 Task: Find connections with filter location Binka with filter topic #Managementtips with filter profile language Potuguese with filter current company Escorts Kubota Limited with filter school Aurora Degree College with filter industry Janitorial Services with filter service category Videography with filter keywords title Zoologist
Action: Mouse moved to (494, 59)
Screenshot: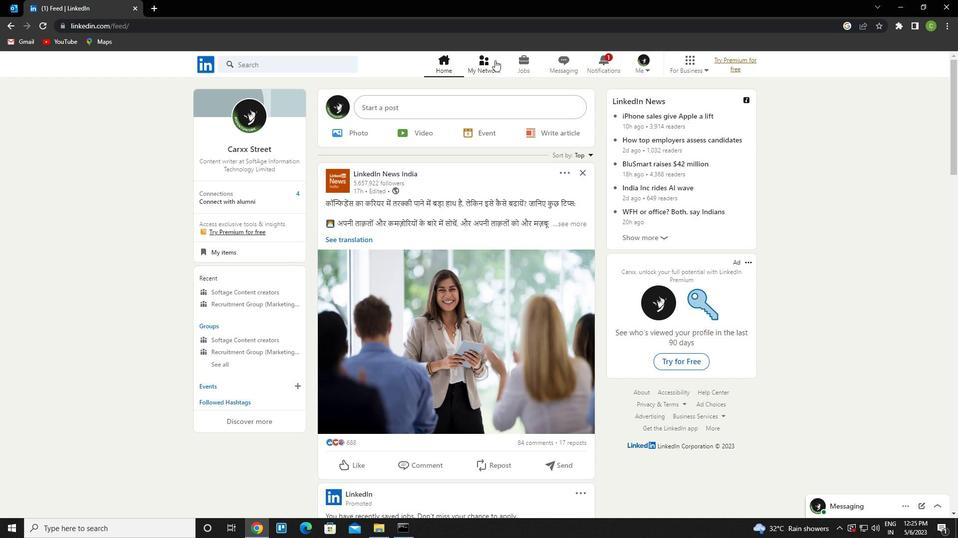 
Action: Mouse pressed left at (494, 59)
Screenshot: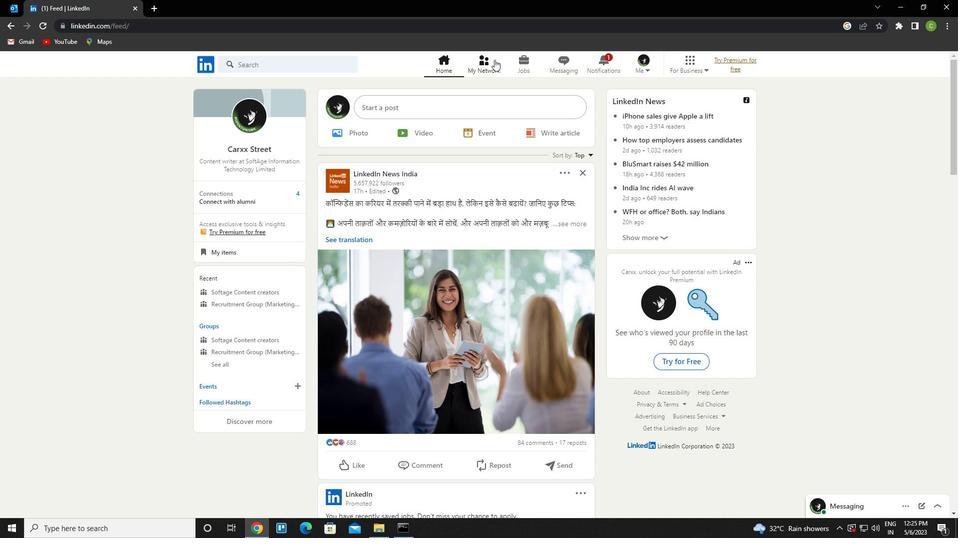
Action: Mouse moved to (293, 123)
Screenshot: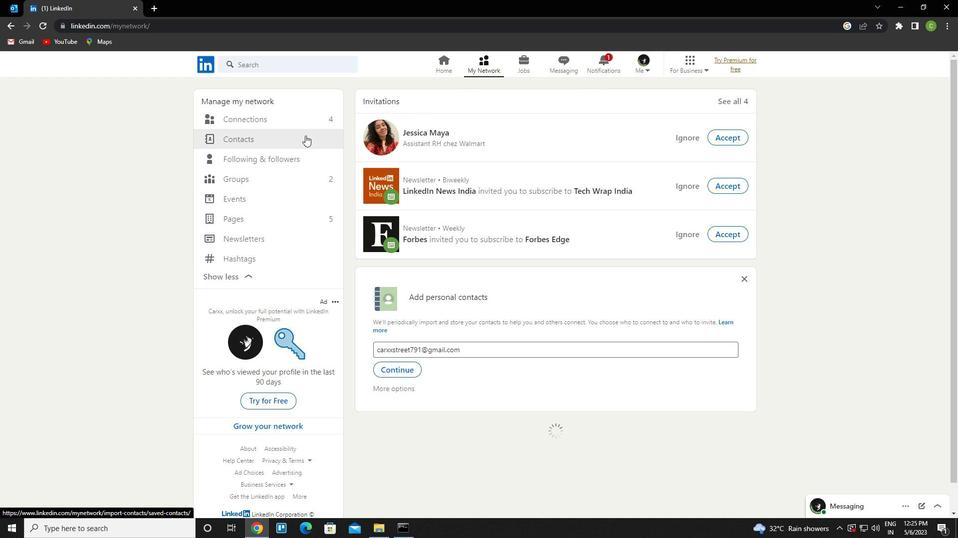 
Action: Mouse pressed left at (293, 123)
Screenshot: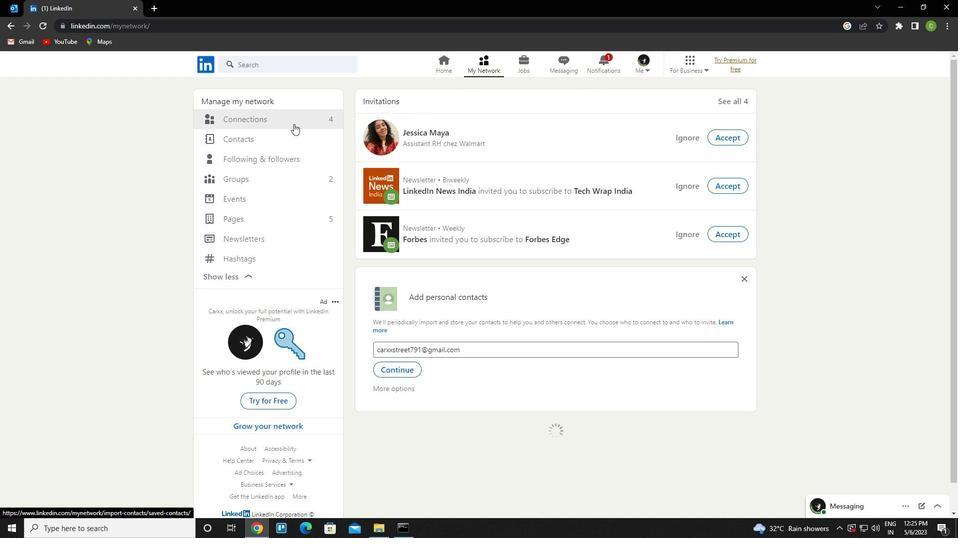 
Action: Mouse moved to (573, 119)
Screenshot: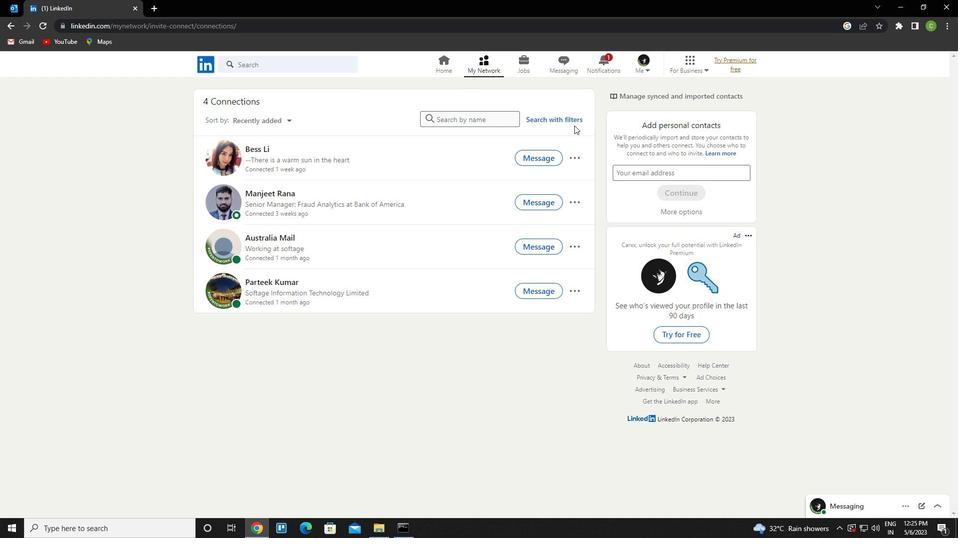 
Action: Mouse pressed left at (573, 119)
Screenshot: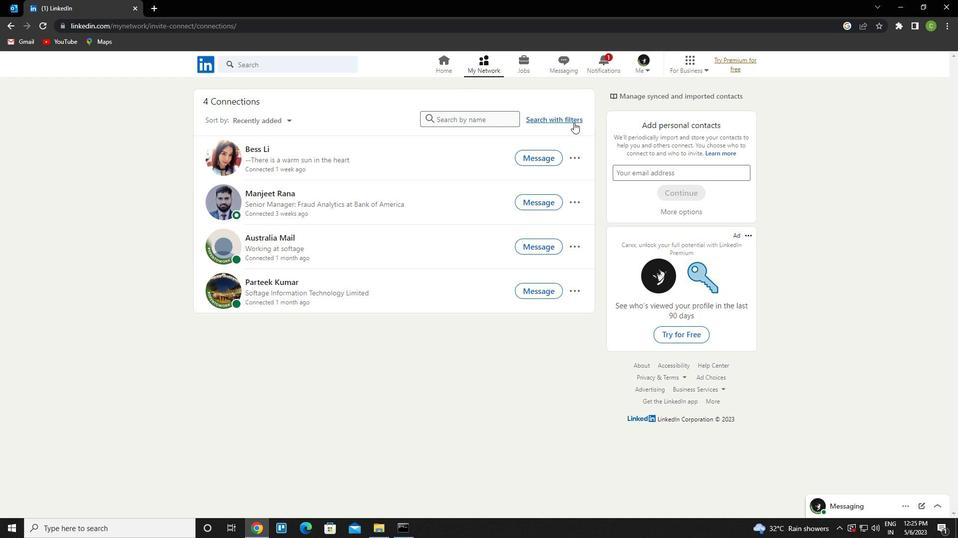 
Action: Mouse moved to (513, 90)
Screenshot: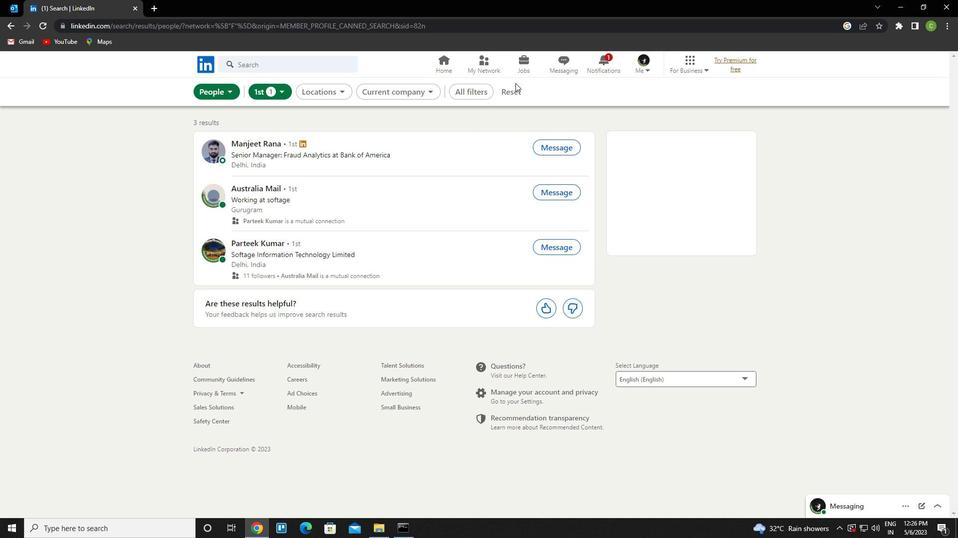 
Action: Mouse pressed left at (513, 90)
Screenshot: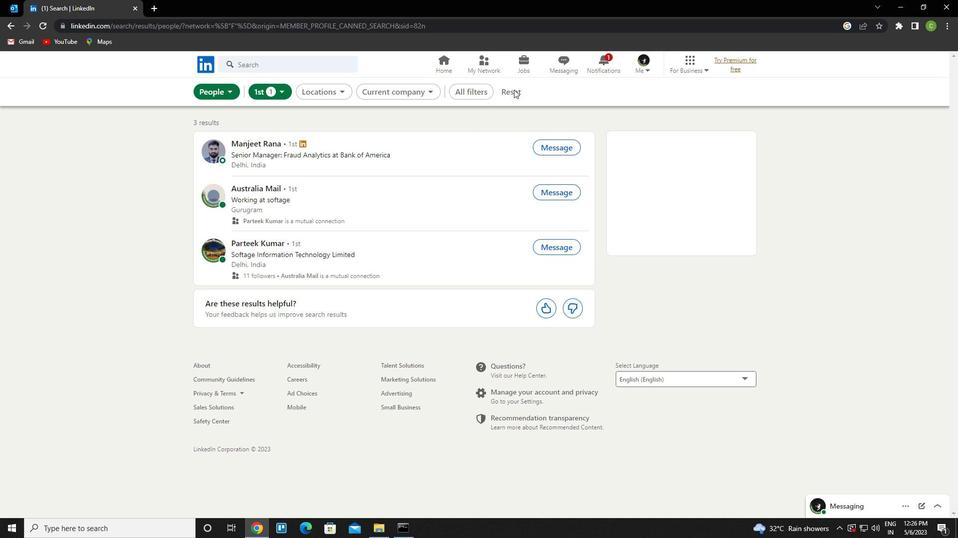 
Action: Mouse moved to (507, 91)
Screenshot: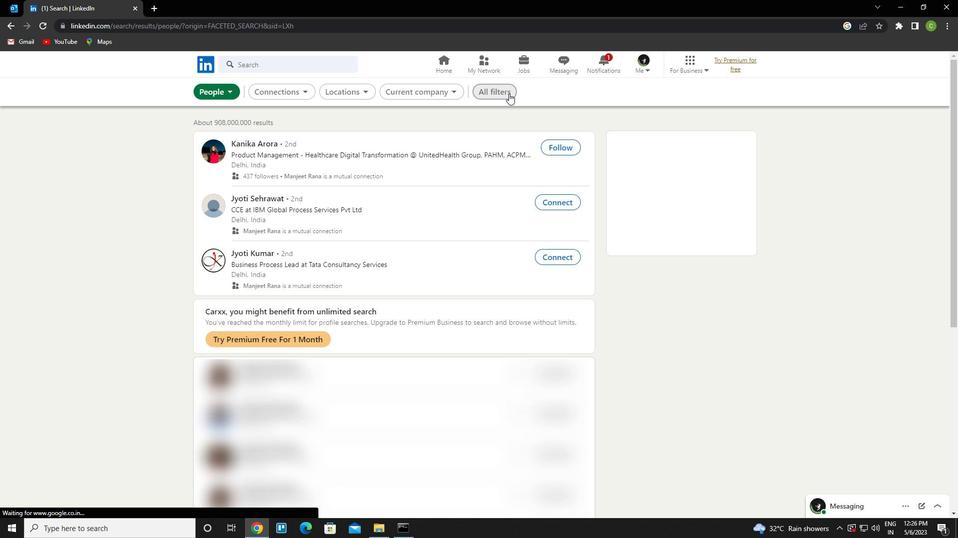 
Action: Mouse pressed left at (507, 91)
Screenshot: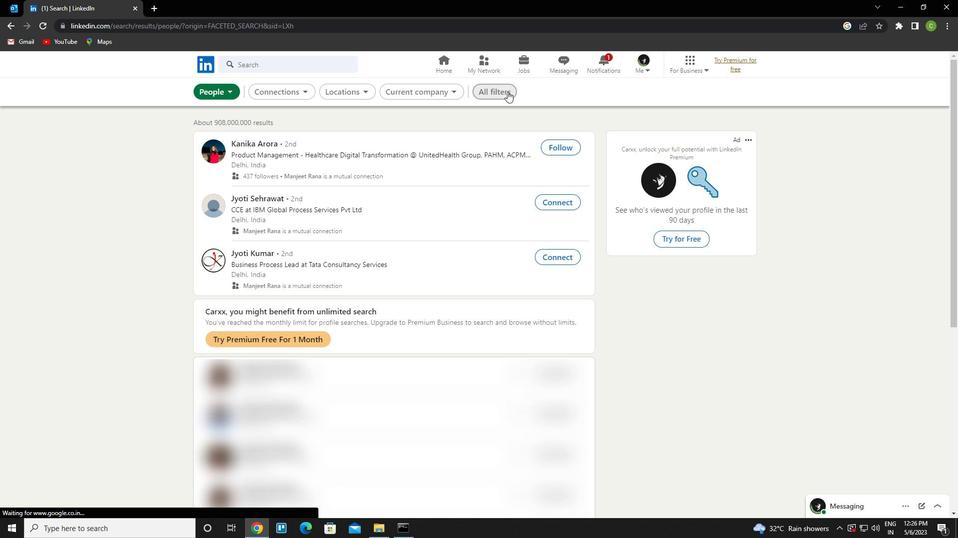 
Action: Mouse moved to (760, 225)
Screenshot: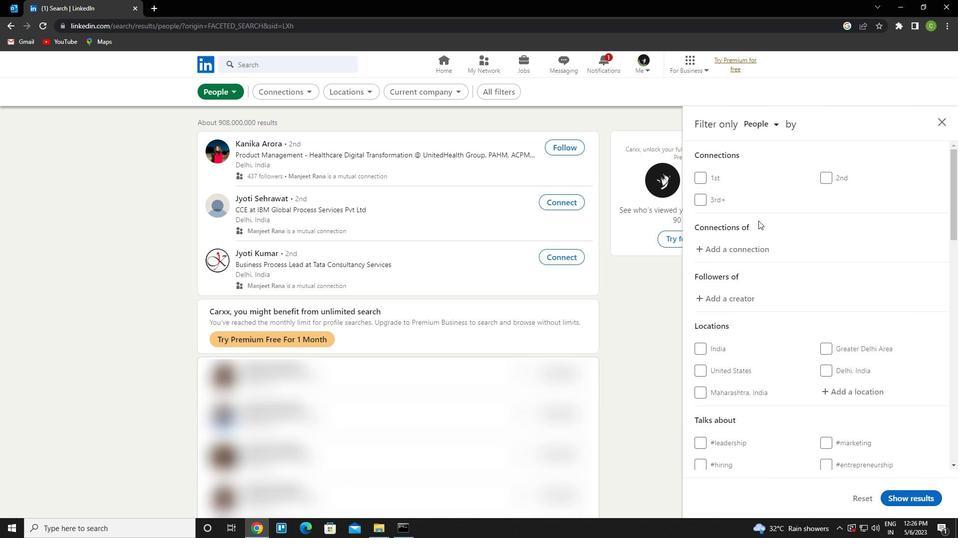 
Action: Mouse scrolled (760, 224) with delta (0, 0)
Screenshot: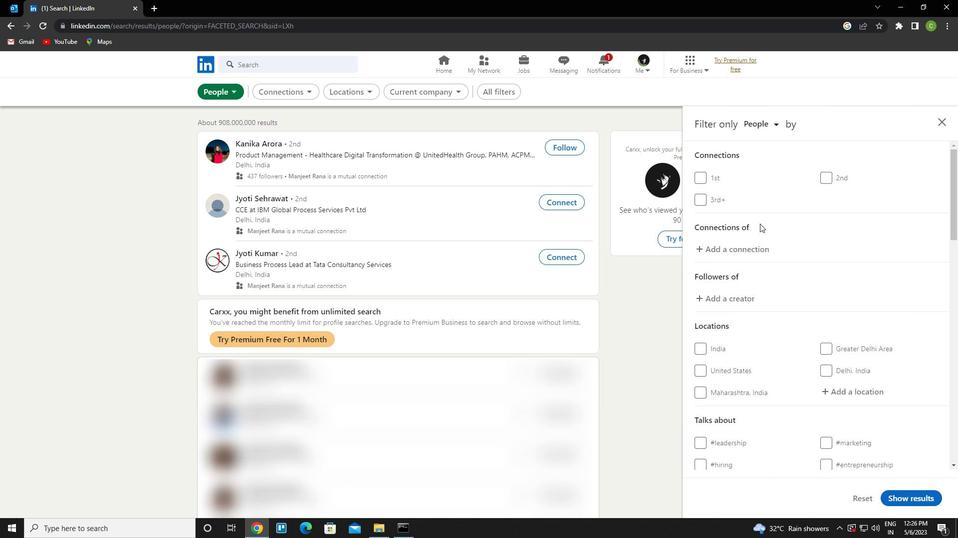 
Action: Mouse moved to (853, 337)
Screenshot: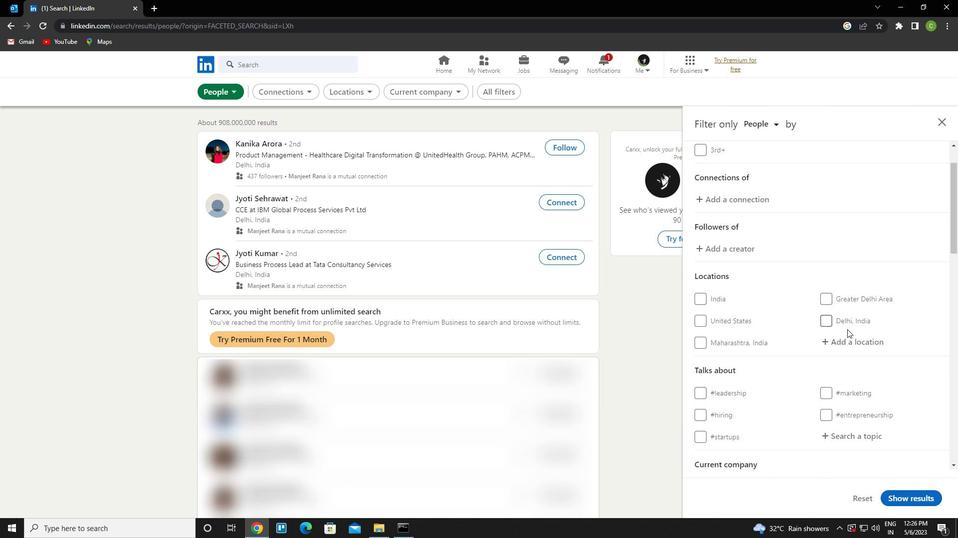 
Action: Mouse pressed left at (853, 337)
Screenshot: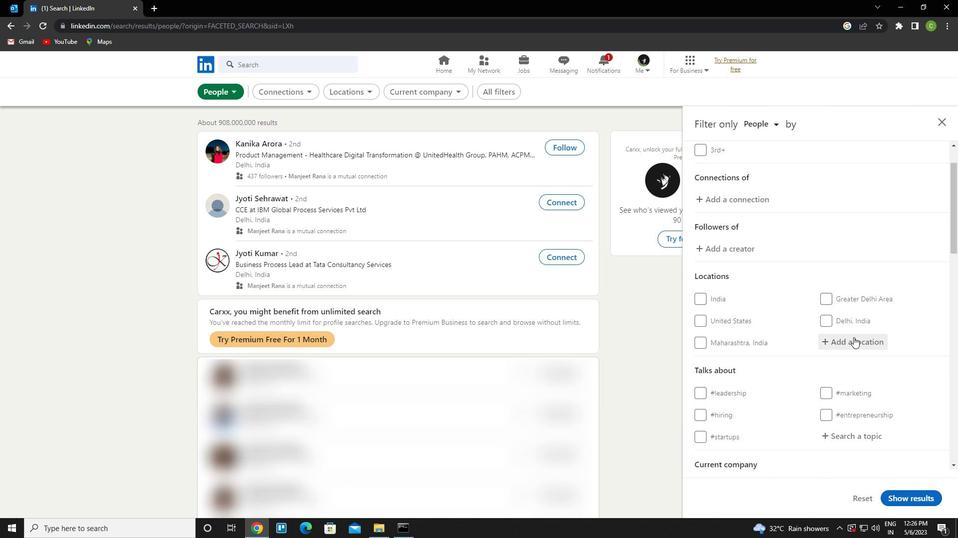 
Action: Key pressed <Key.caps_lock>b<Key.caps_lock>inka<Key.enter>
Screenshot: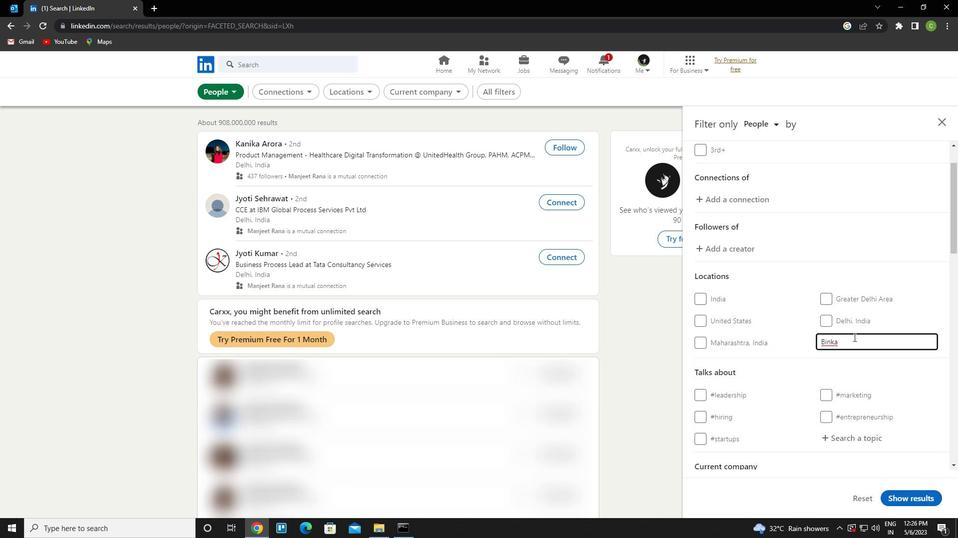 
Action: Mouse moved to (876, 275)
Screenshot: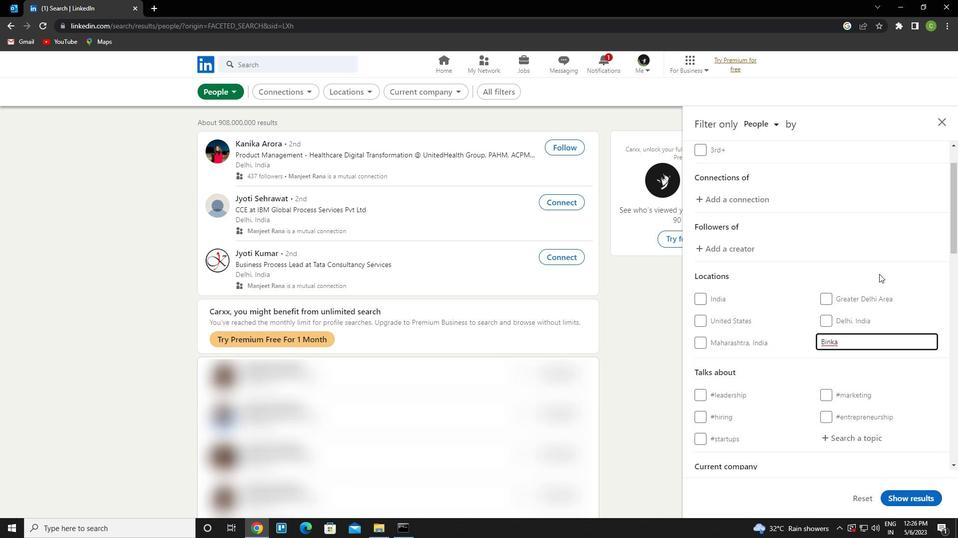 
Action: Mouse scrolled (876, 275) with delta (0, 0)
Screenshot: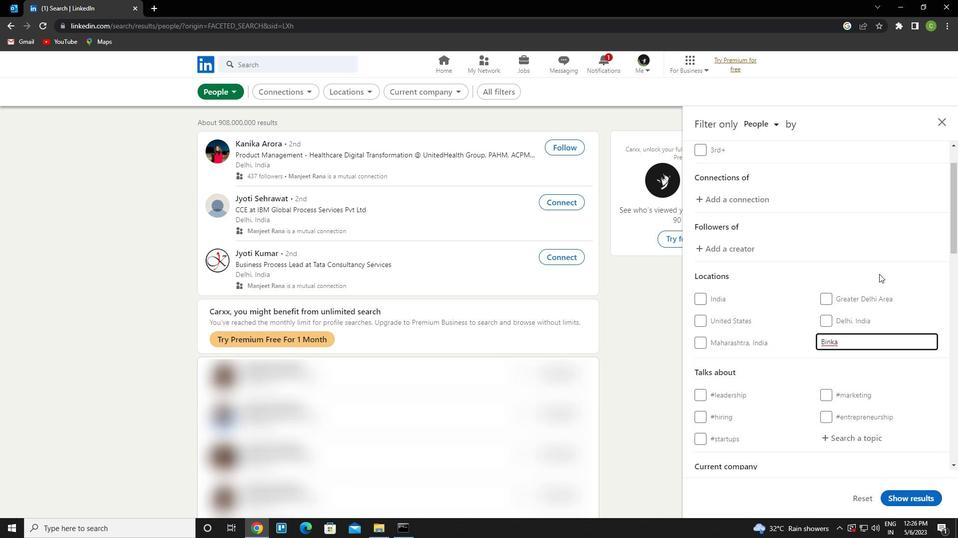 
Action: Mouse moved to (873, 386)
Screenshot: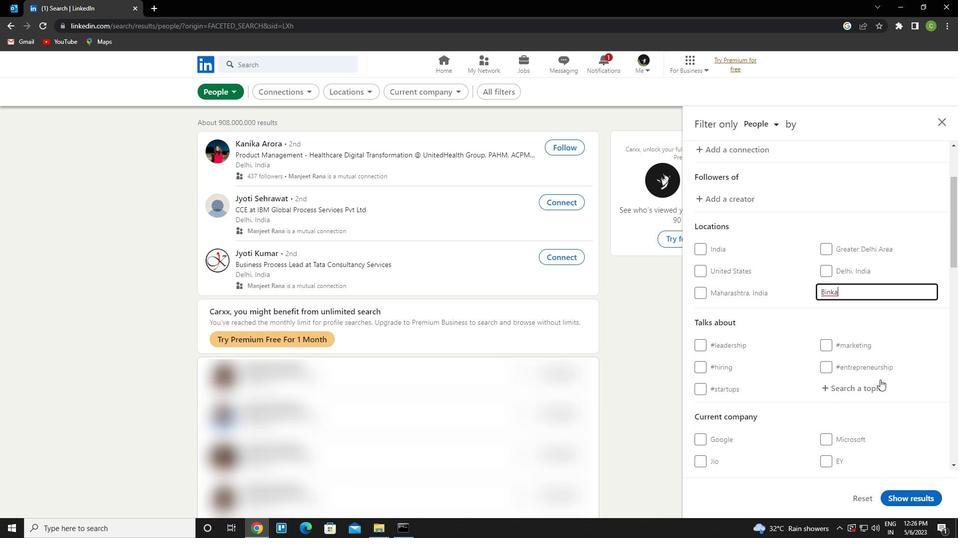 
Action: Mouse pressed left at (873, 386)
Screenshot: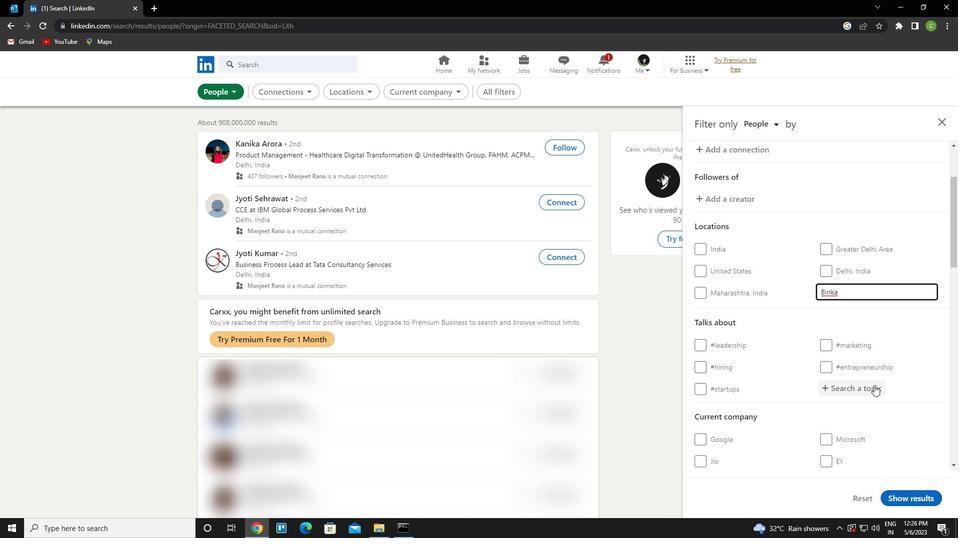 
Action: Mouse moved to (871, 387)
Screenshot: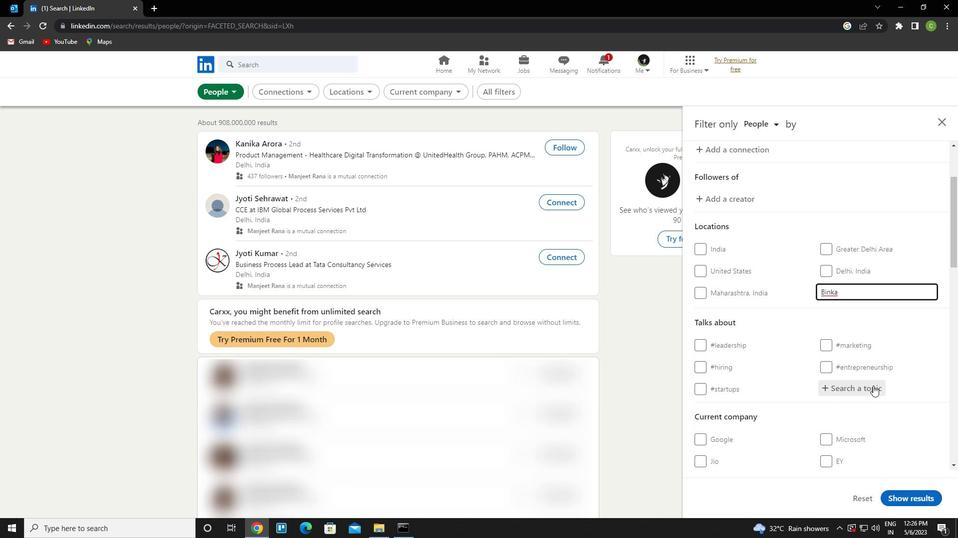 
Action: Key pressed managementtips<Key.down><Key.enter>
Screenshot: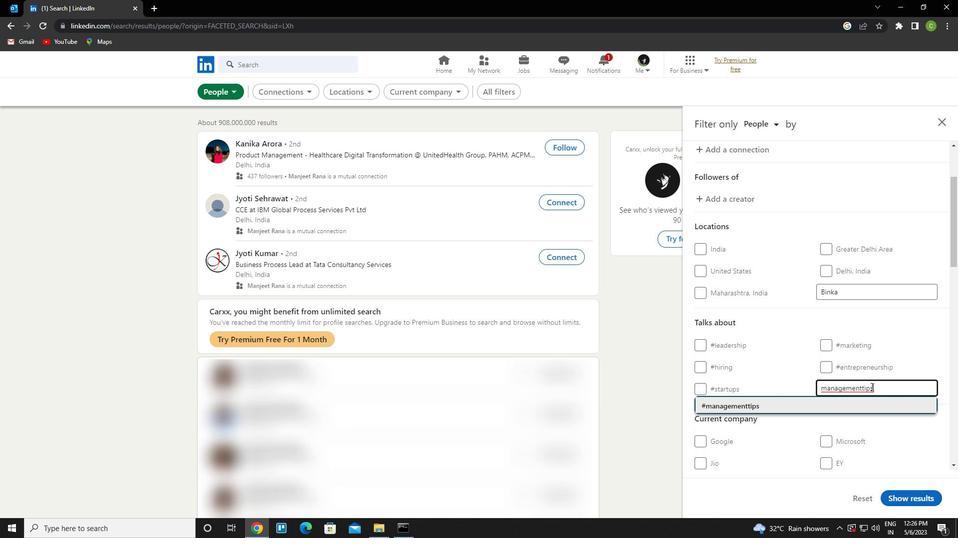 
Action: Mouse moved to (845, 372)
Screenshot: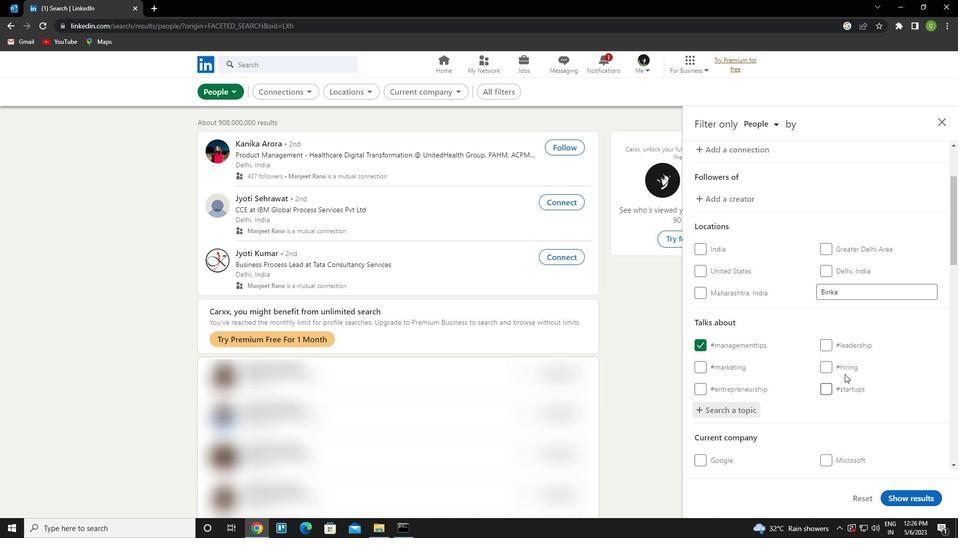 
Action: Mouse scrolled (845, 372) with delta (0, 0)
Screenshot: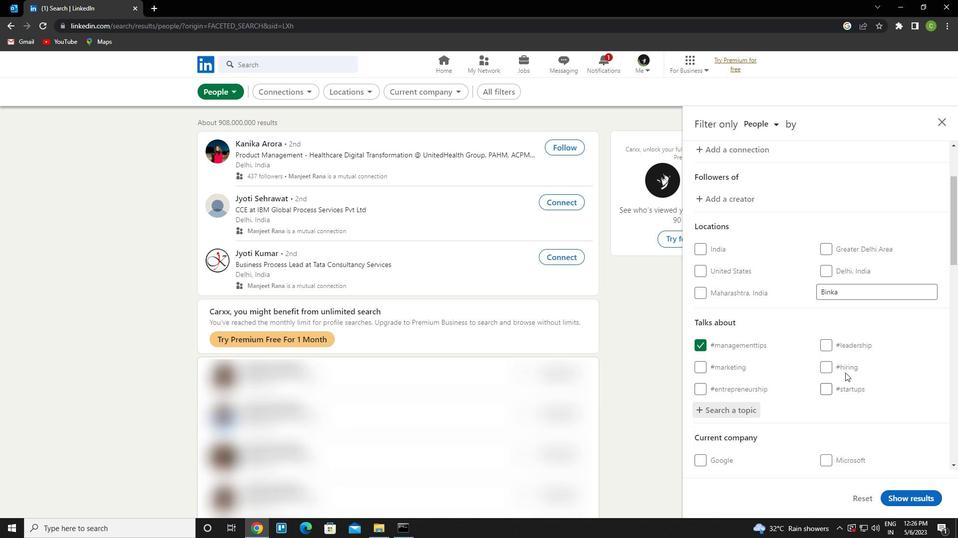 
Action: Mouse moved to (842, 373)
Screenshot: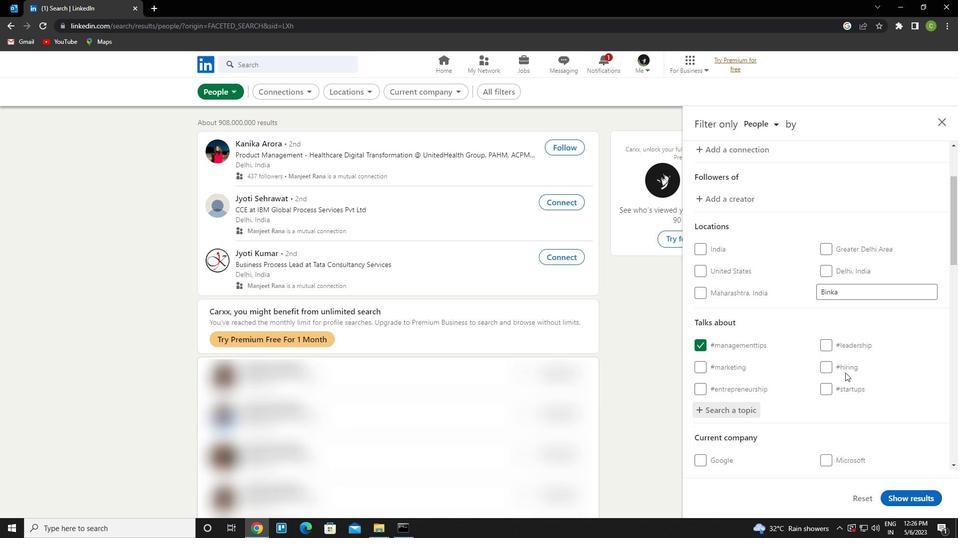 
Action: Mouse scrolled (842, 372) with delta (0, 0)
Screenshot: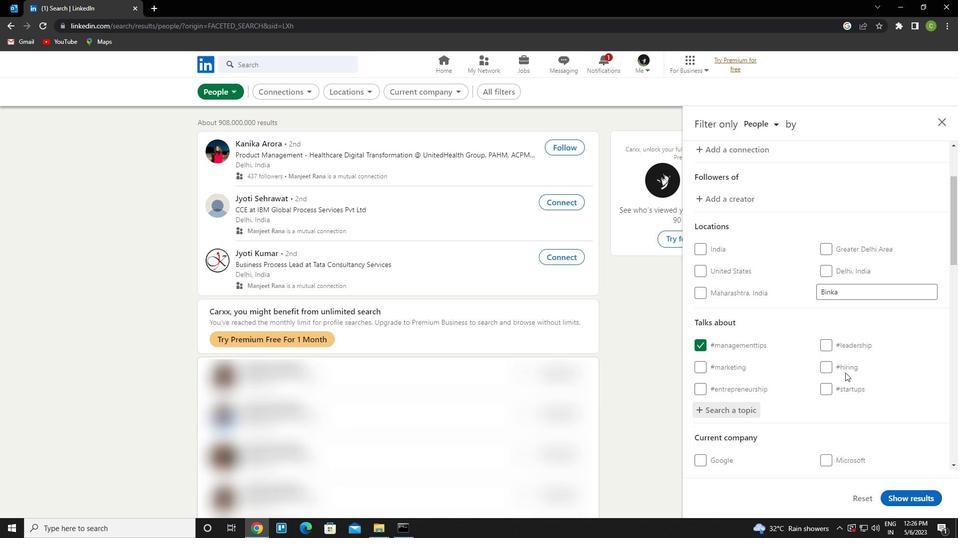 
Action: Mouse moved to (841, 374)
Screenshot: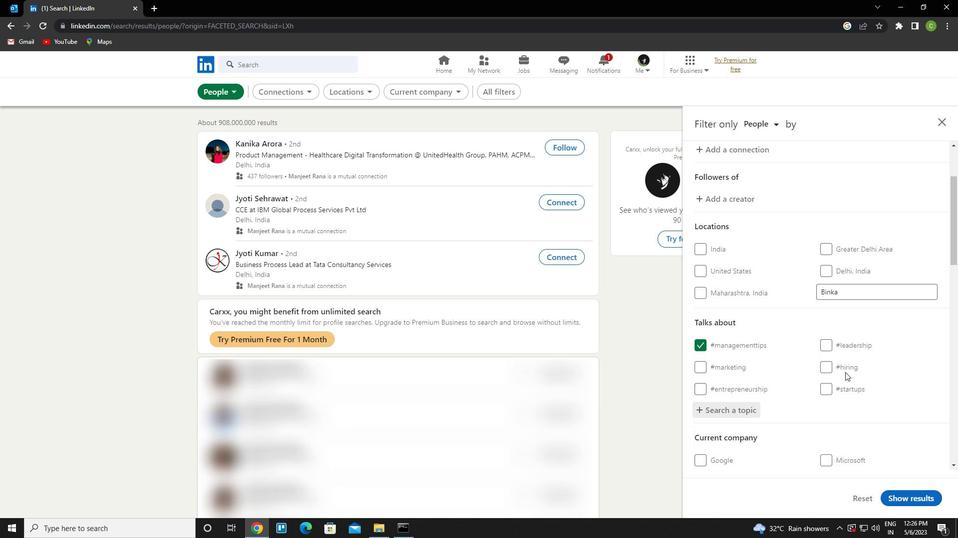 
Action: Mouse scrolled (841, 373) with delta (0, 0)
Screenshot: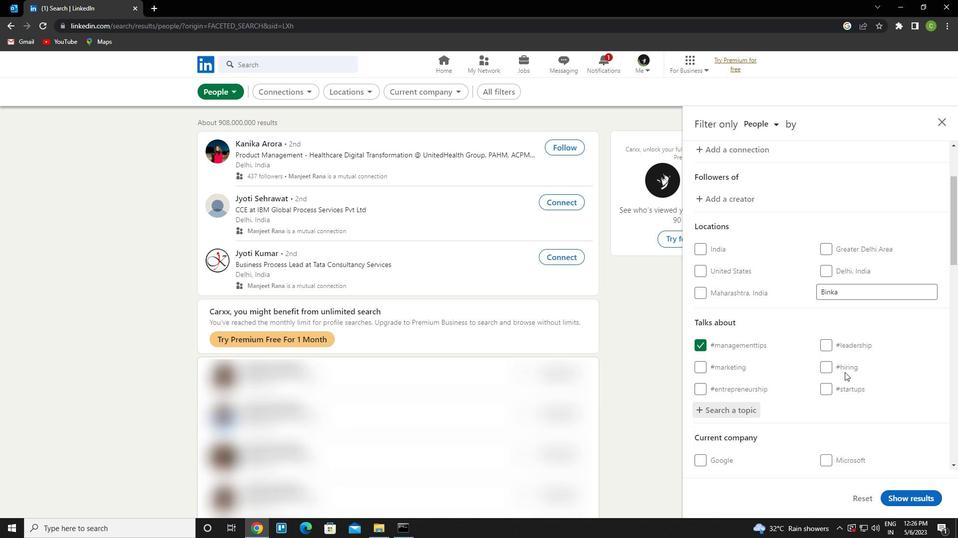 
Action: Mouse scrolled (841, 373) with delta (0, 0)
Screenshot: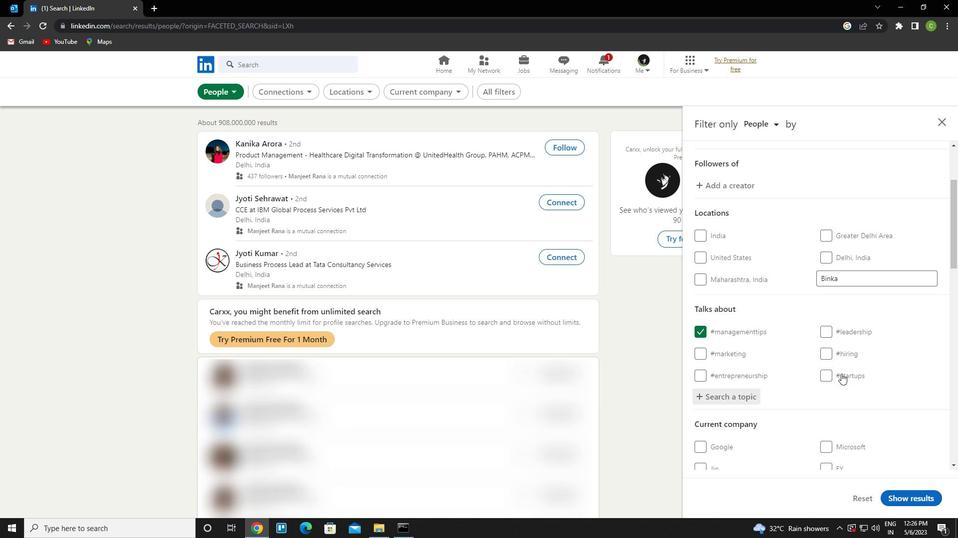 
Action: Mouse scrolled (841, 373) with delta (0, 0)
Screenshot: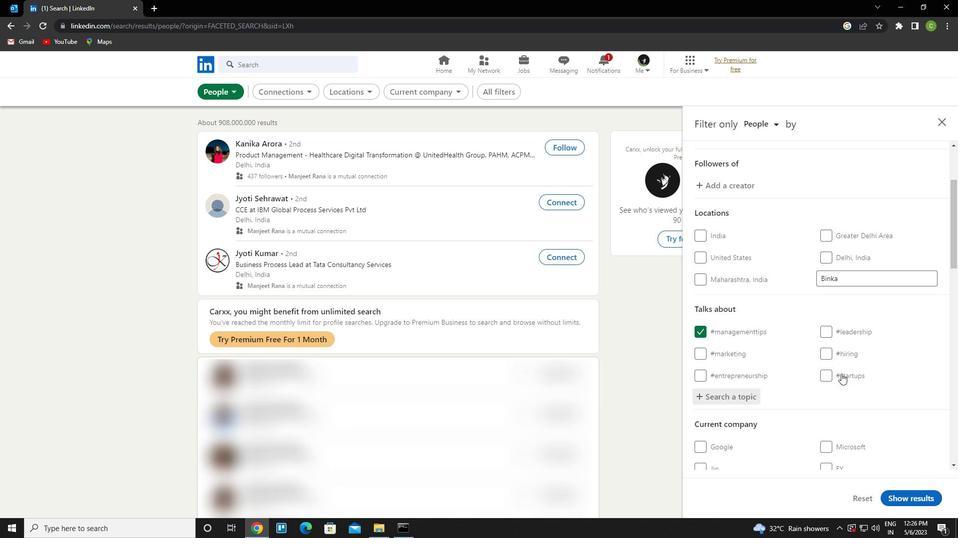 
Action: Mouse scrolled (841, 373) with delta (0, 0)
Screenshot: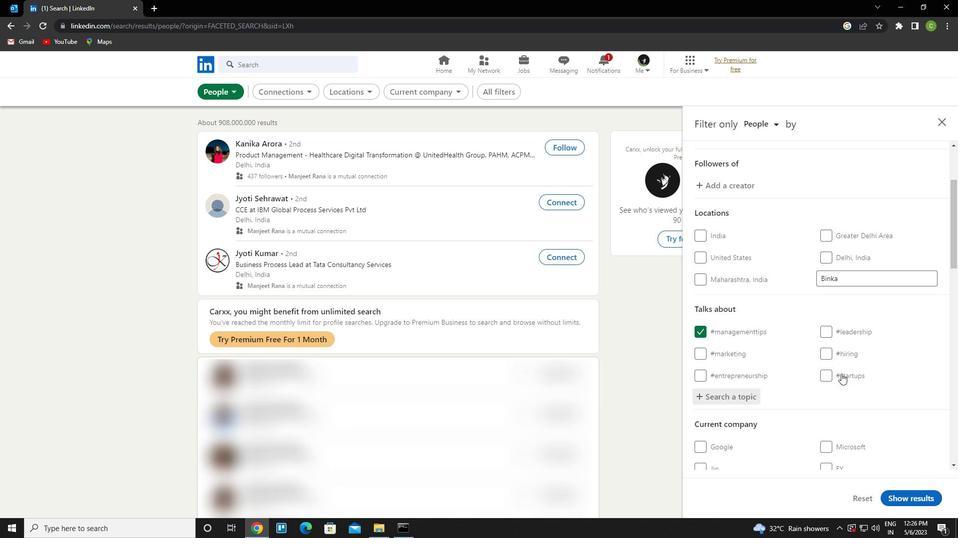 
Action: Mouse scrolled (841, 373) with delta (0, 0)
Screenshot: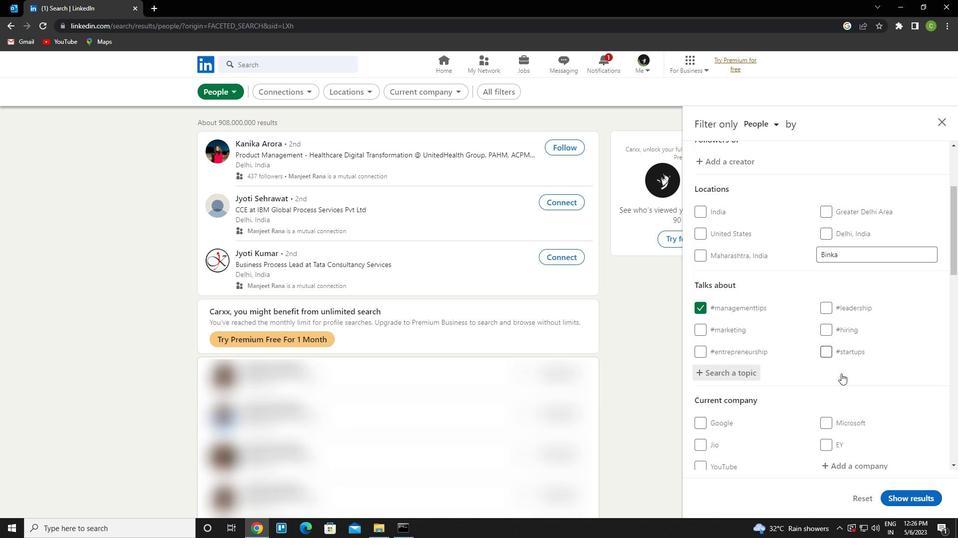 
Action: Mouse moved to (840, 374)
Screenshot: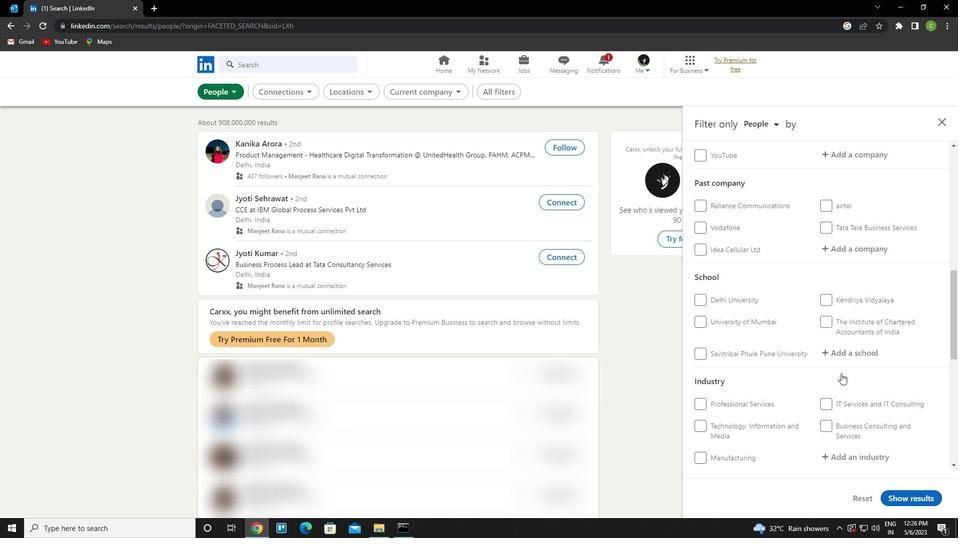 
Action: Mouse scrolled (840, 374) with delta (0, 0)
Screenshot: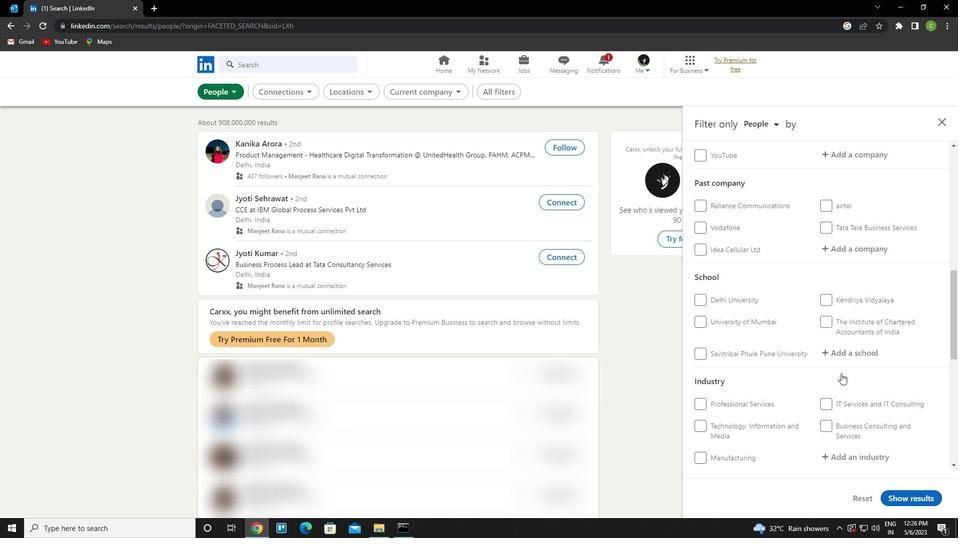 
Action: Mouse moved to (840, 375)
Screenshot: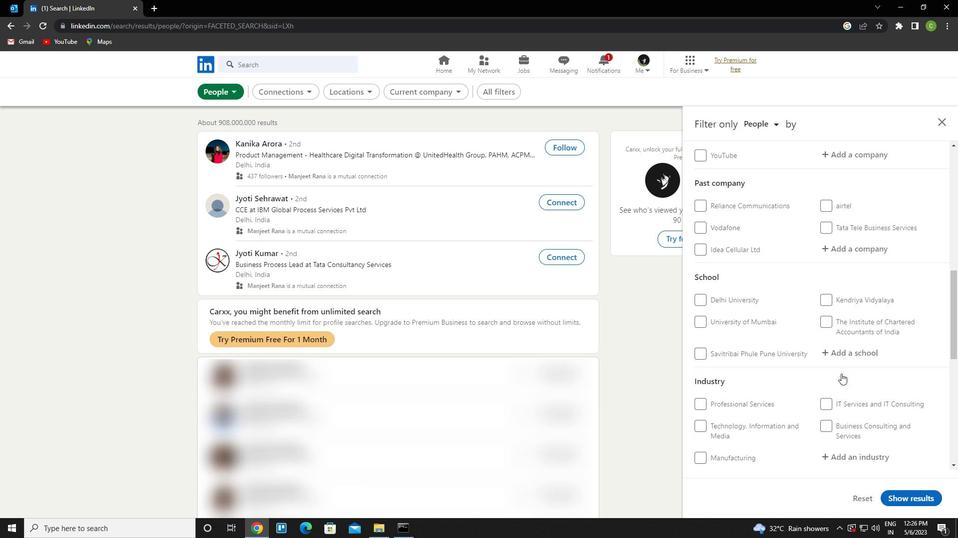 
Action: Mouse scrolled (840, 375) with delta (0, 0)
Screenshot: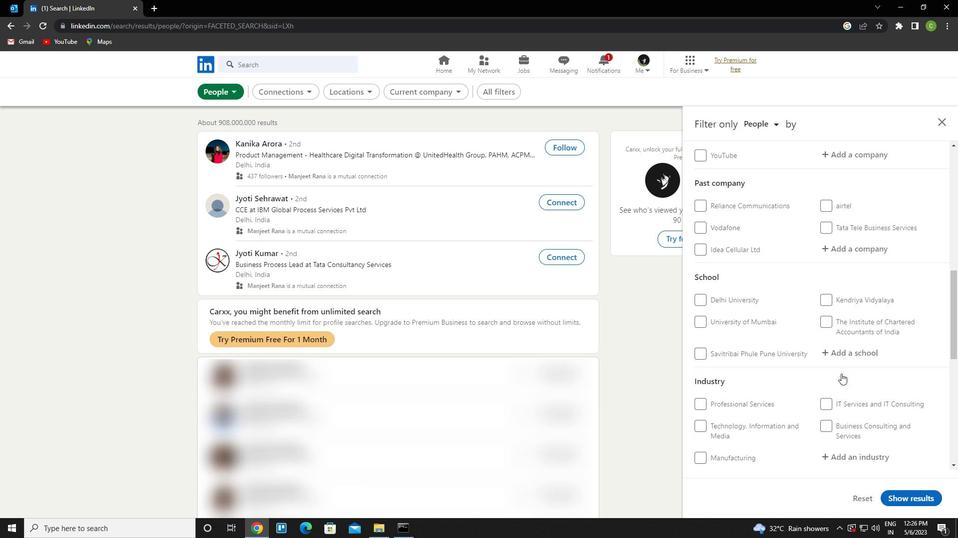 
Action: Mouse scrolled (840, 375) with delta (0, 0)
Screenshot: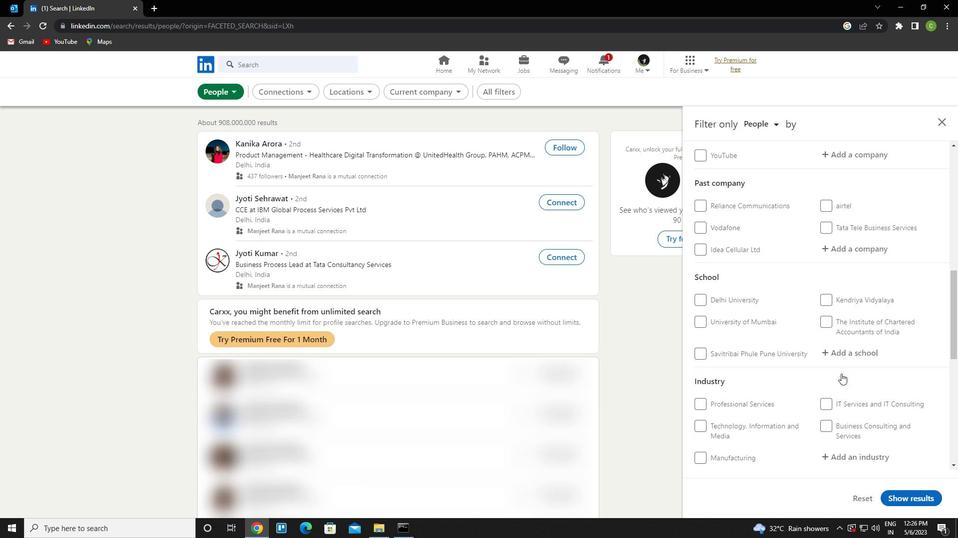 
Action: Mouse scrolled (840, 375) with delta (0, 0)
Screenshot: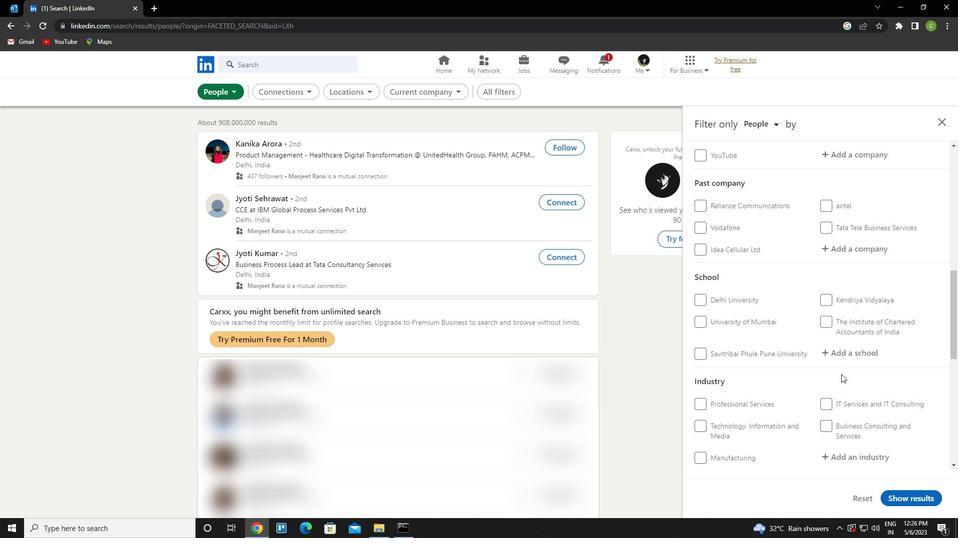 
Action: Mouse scrolled (840, 375) with delta (0, 0)
Screenshot: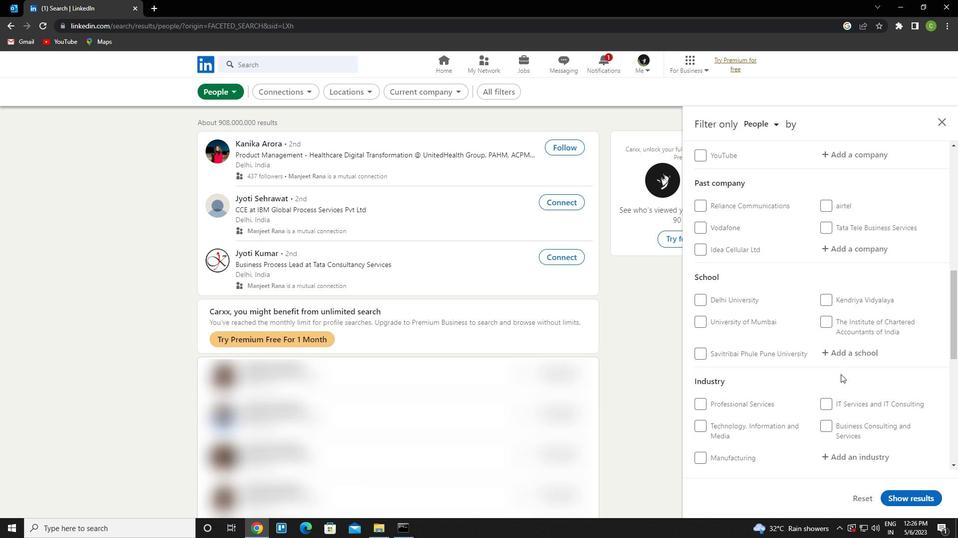 
Action: Mouse moved to (829, 282)
Screenshot: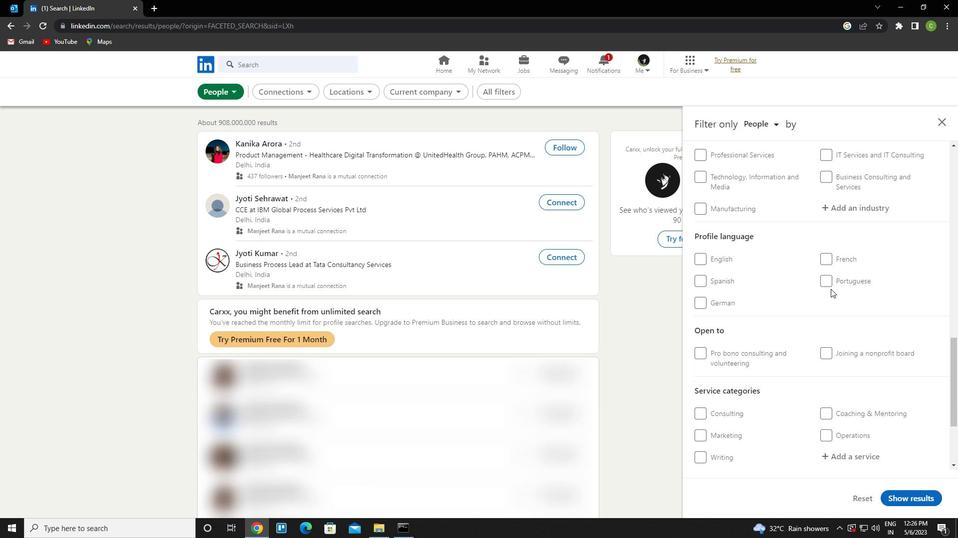 
Action: Mouse pressed left at (829, 282)
Screenshot: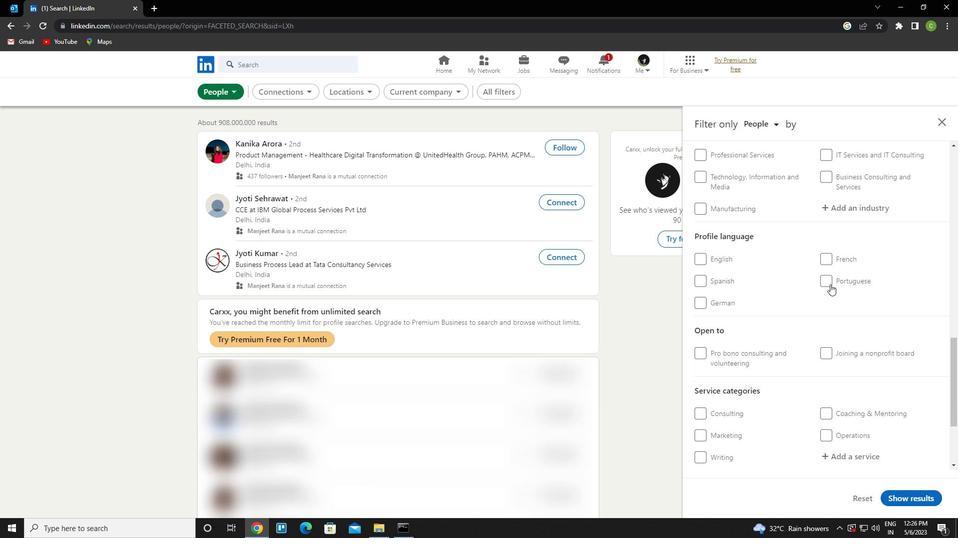 
Action: Mouse moved to (820, 290)
Screenshot: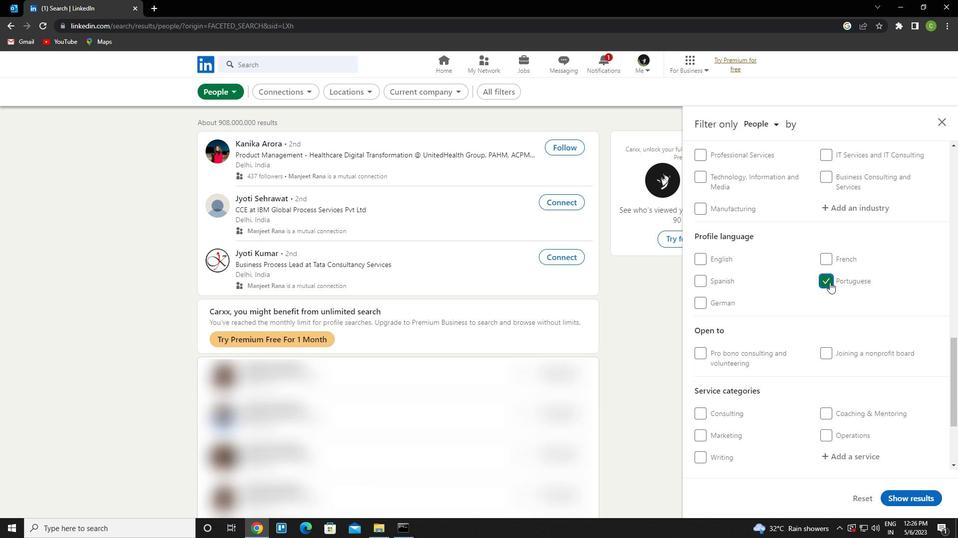 
Action: Mouse scrolled (820, 290) with delta (0, 0)
Screenshot: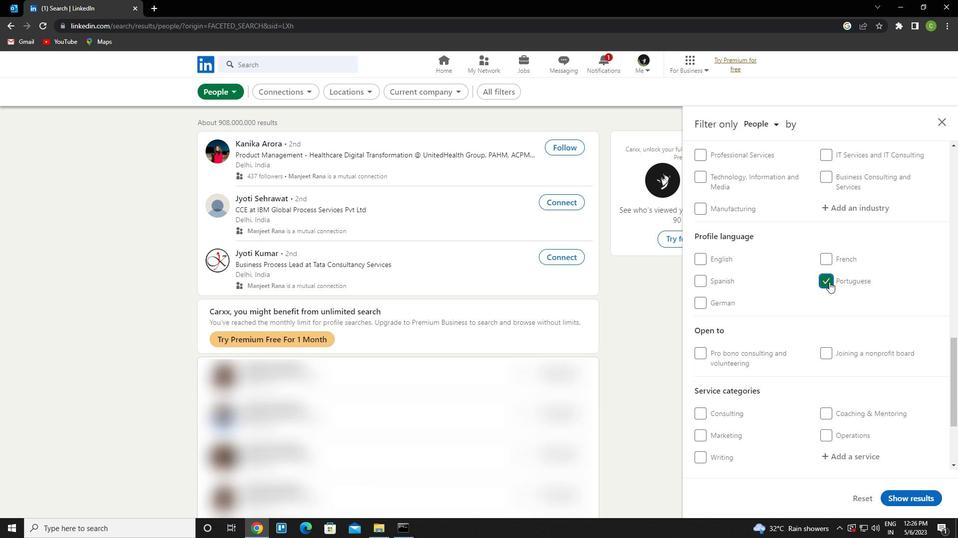 
Action: Mouse scrolled (820, 290) with delta (0, 0)
Screenshot: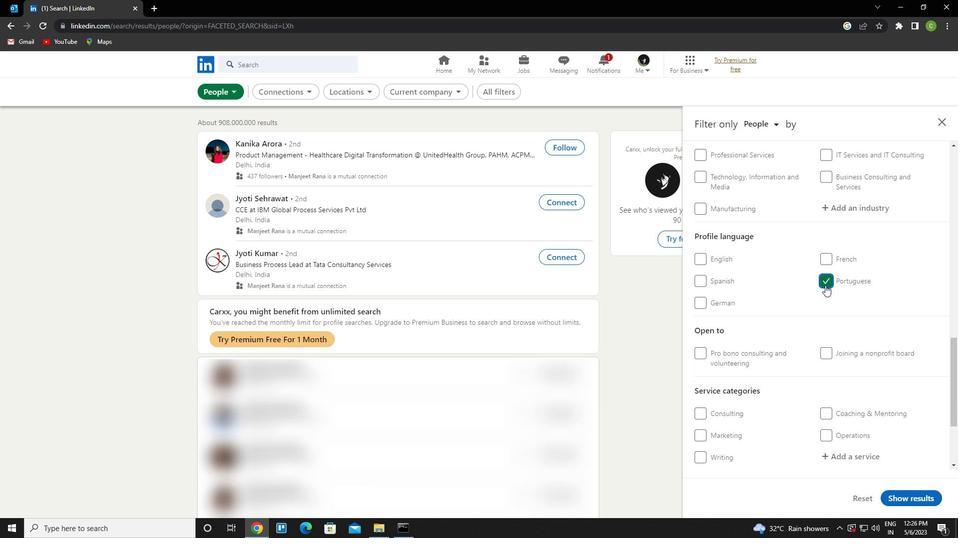 
Action: Mouse scrolled (820, 290) with delta (0, 0)
Screenshot: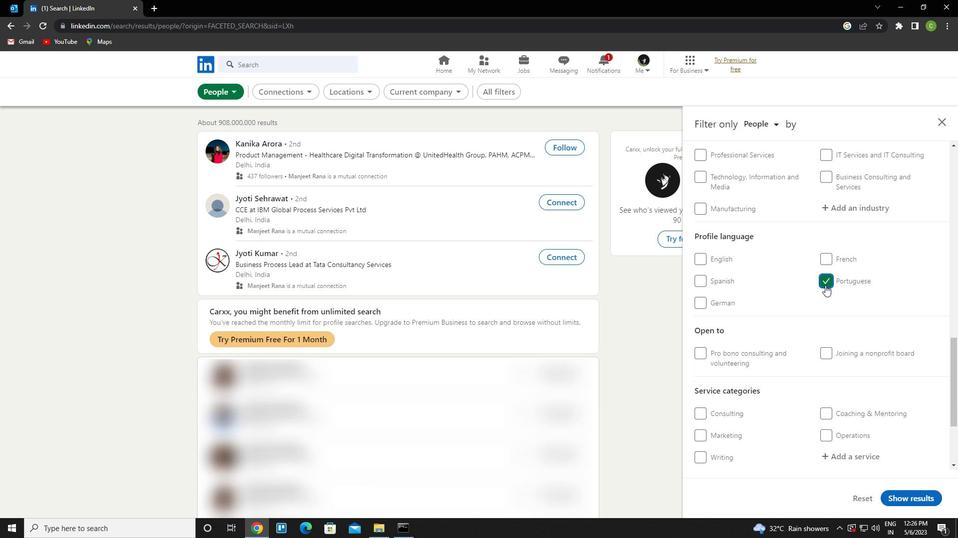 
Action: Mouse scrolled (820, 290) with delta (0, 0)
Screenshot: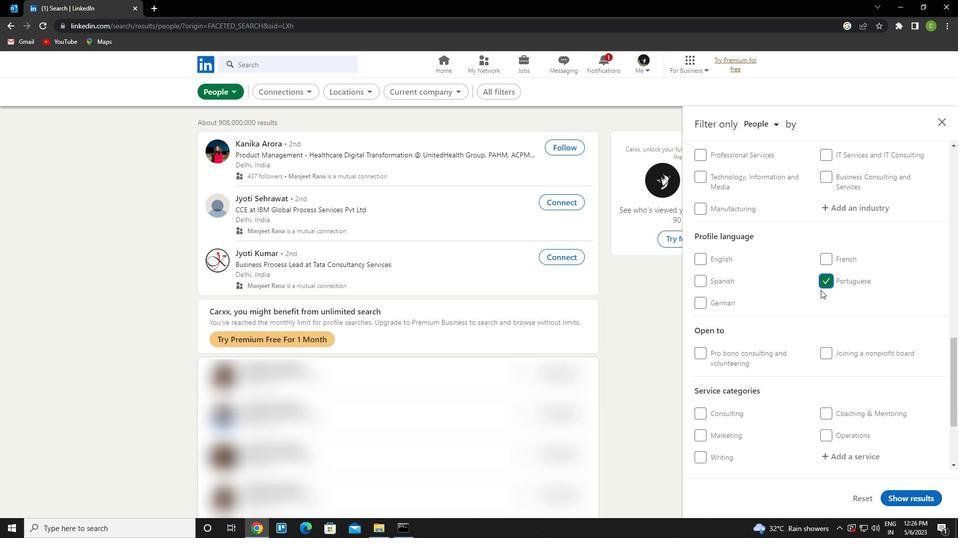 
Action: Mouse scrolled (820, 290) with delta (0, 0)
Screenshot: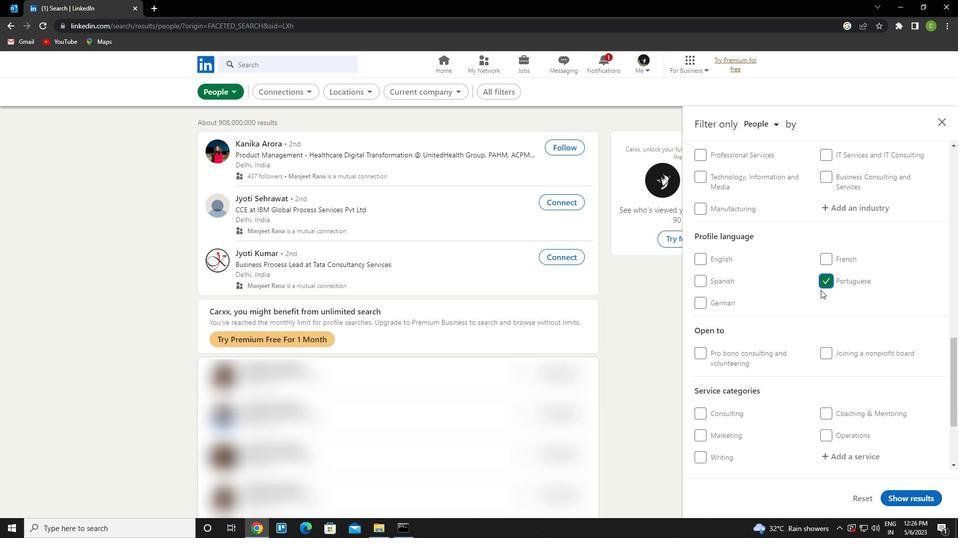 
Action: Mouse scrolled (820, 290) with delta (0, 0)
Screenshot: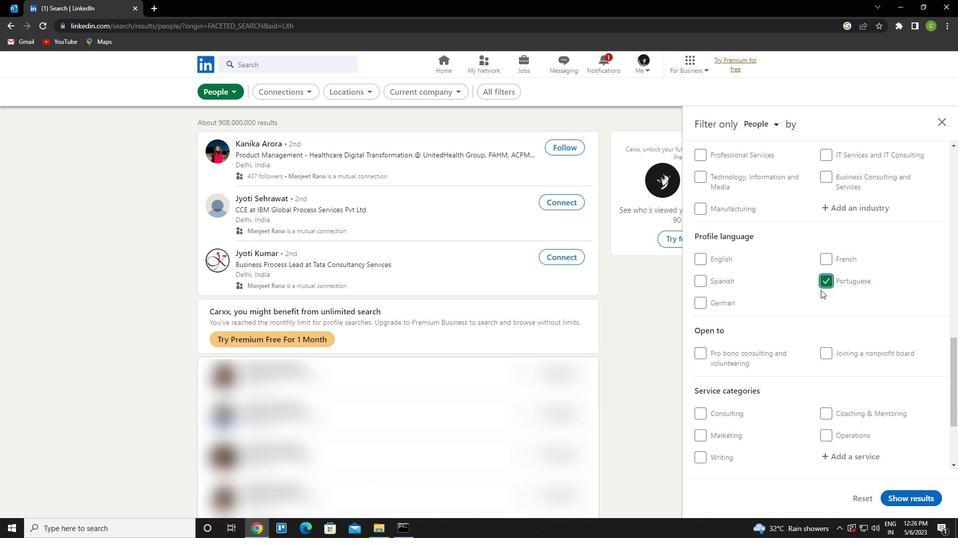 
Action: Mouse scrolled (820, 290) with delta (0, 0)
Screenshot: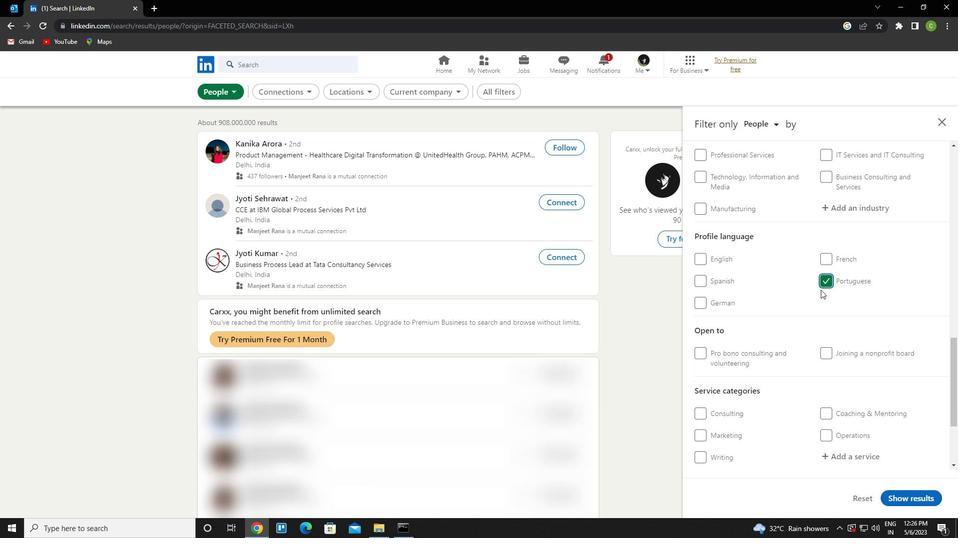
Action: Mouse moved to (747, 255)
Screenshot: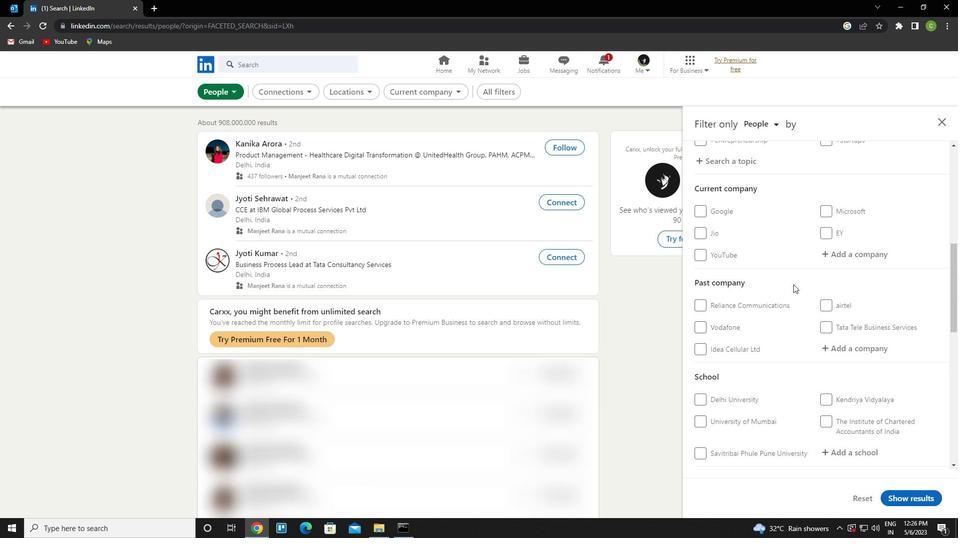 
Action: Mouse scrolled (747, 256) with delta (0, 0)
Screenshot: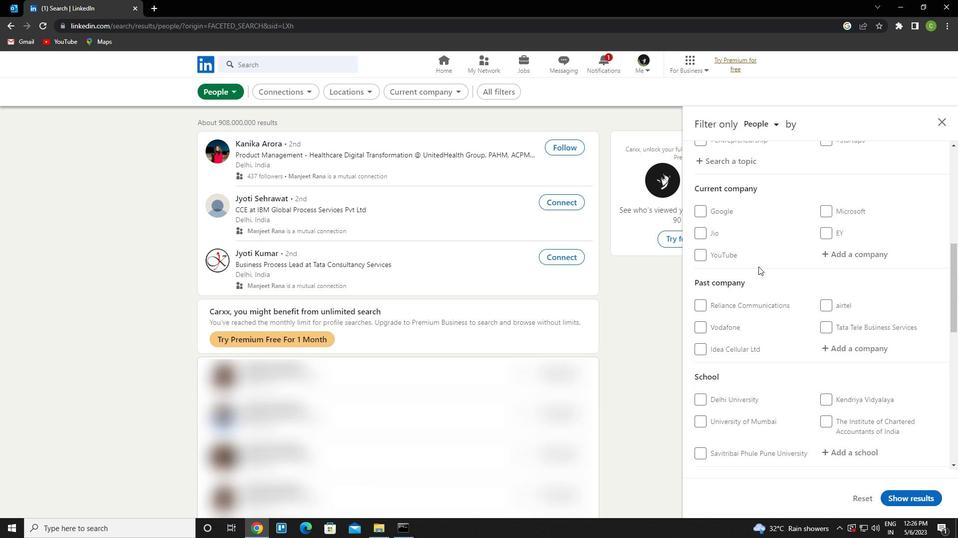 
Action: Mouse scrolled (747, 256) with delta (0, 0)
Screenshot: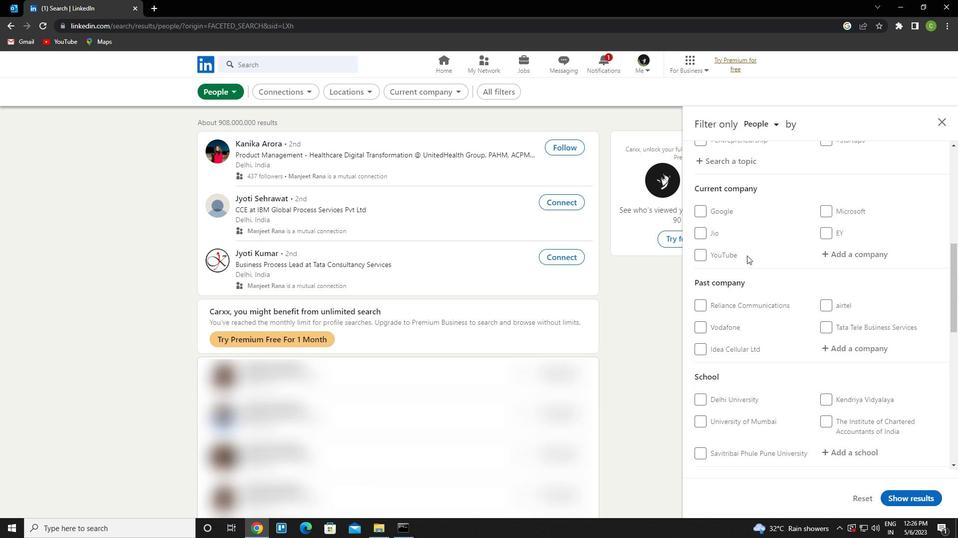 
Action: Mouse moved to (843, 354)
Screenshot: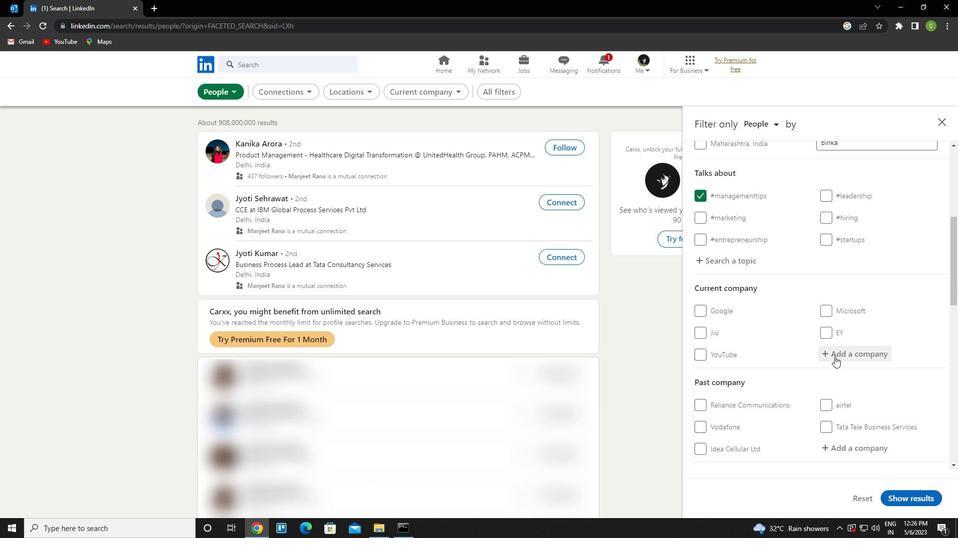 
Action: Mouse pressed left at (843, 354)
Screenshot: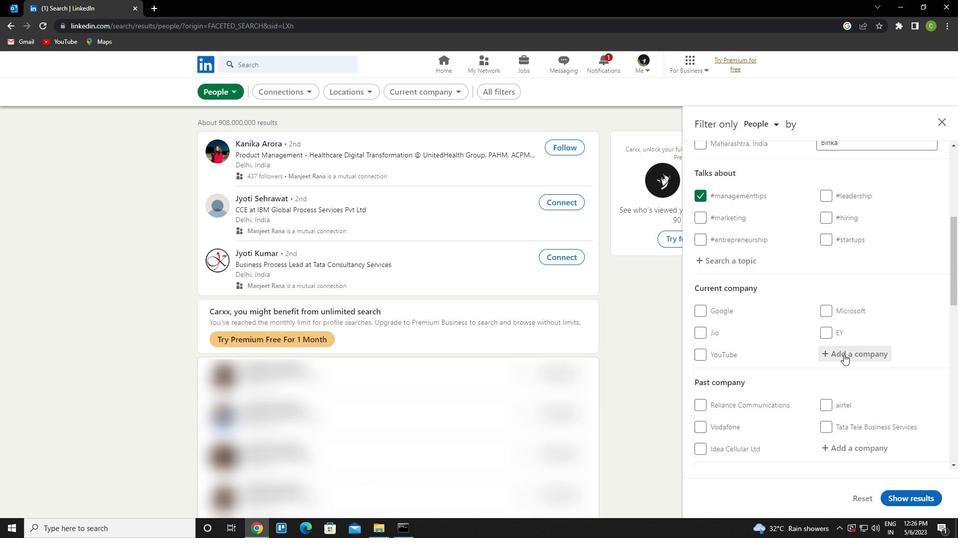 
Action: Key pressed <Key.caps_lock>e<Key.caps_lock>scorts<Key.space>ku<Key.down><Key.enter>
Screenshot: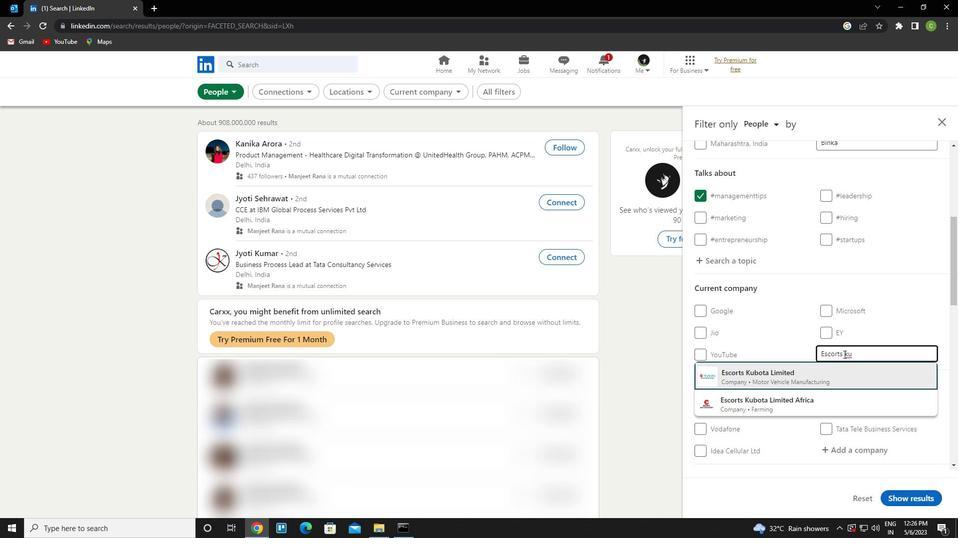 
Action: Mouse scrolled (843, 354) with delta (0, 0)
Screenshot: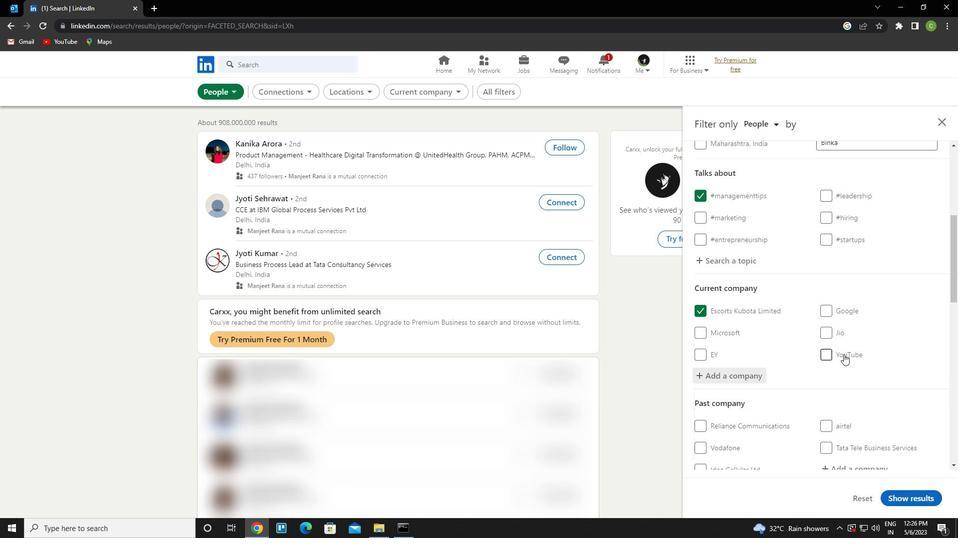 
Action: Mouse scrolled (843, 354) with delta (0, 0)
Screenshot: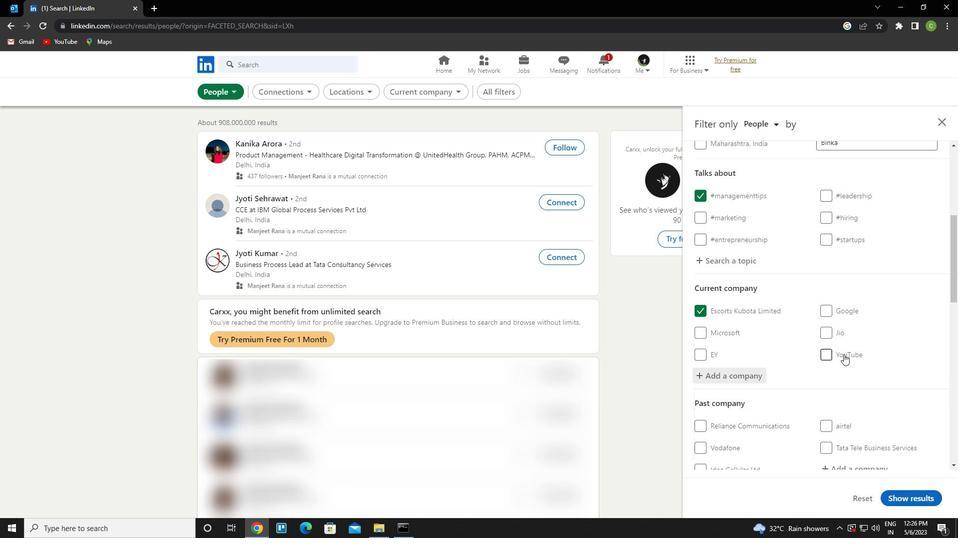 
Action: Mouse scrolled (843, 354) with delta (0, 0)
Screenshot: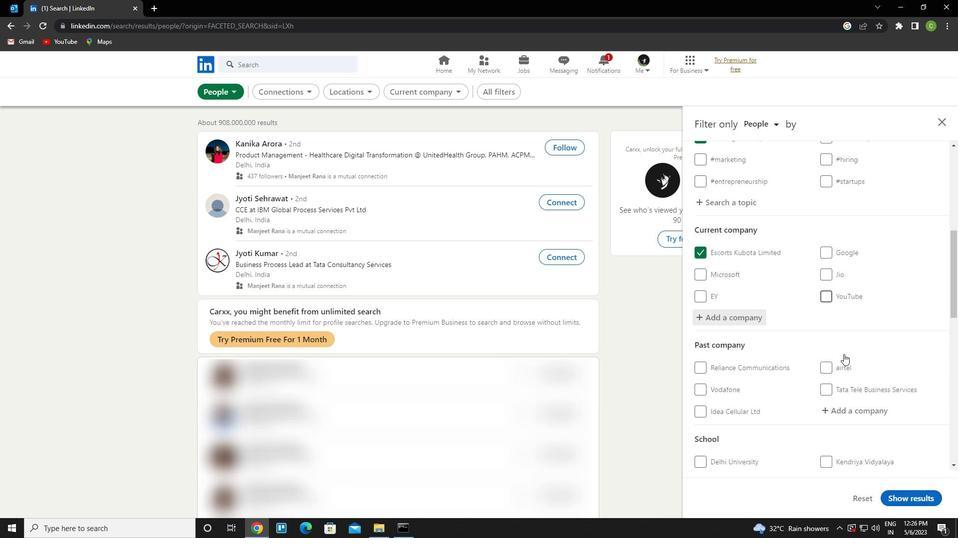 
Action: Mouse scrolled (843, 354) with delta (0, 0)
Screenshot: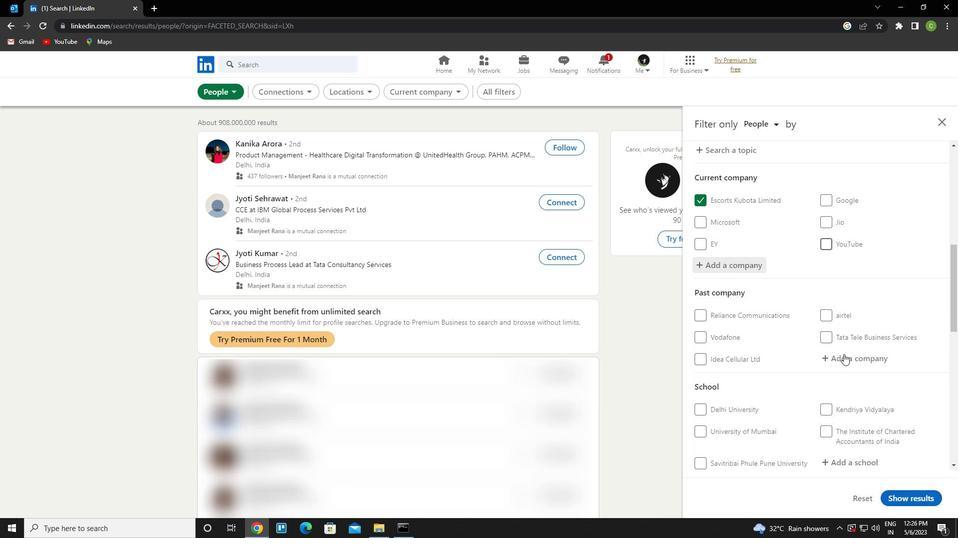 
Action: Mouse moved to (837, 375)
Screenshot: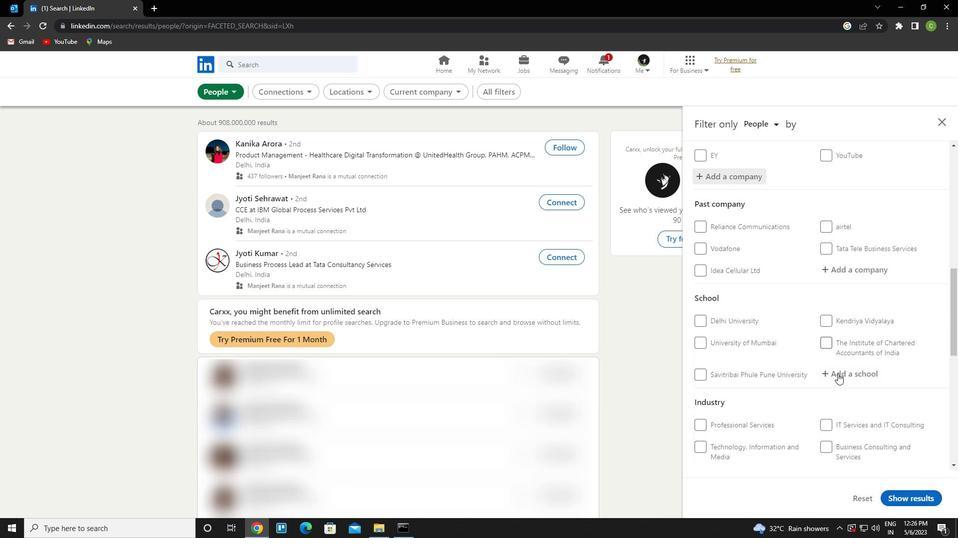 
Action: Mouse pressed left at (837, 375)
Screenshot: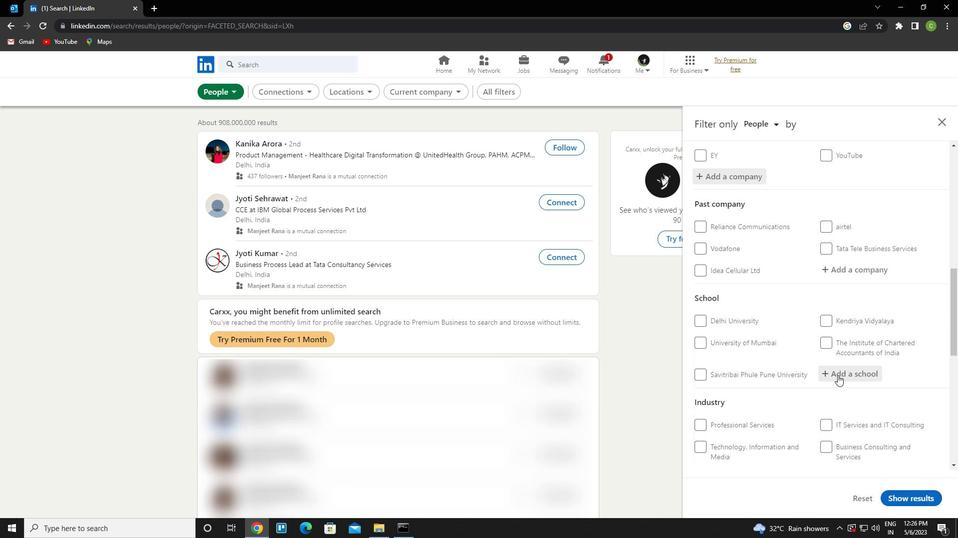 
Action: Key pressed aurora<Key.space>degree<Key.down><Key.enter>
Screenshot: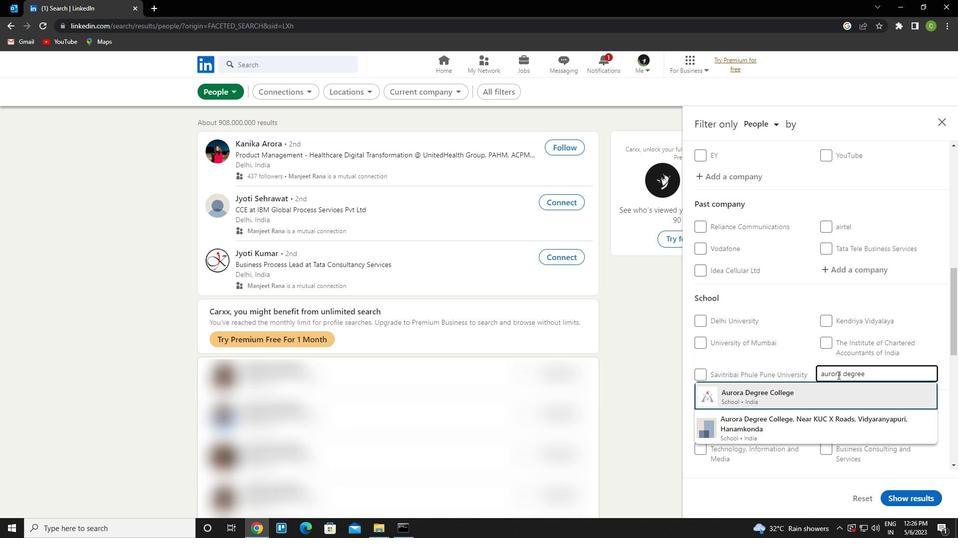
Action: Mouse scrolled (837, 375) with delta (0, 0)
Screenshot: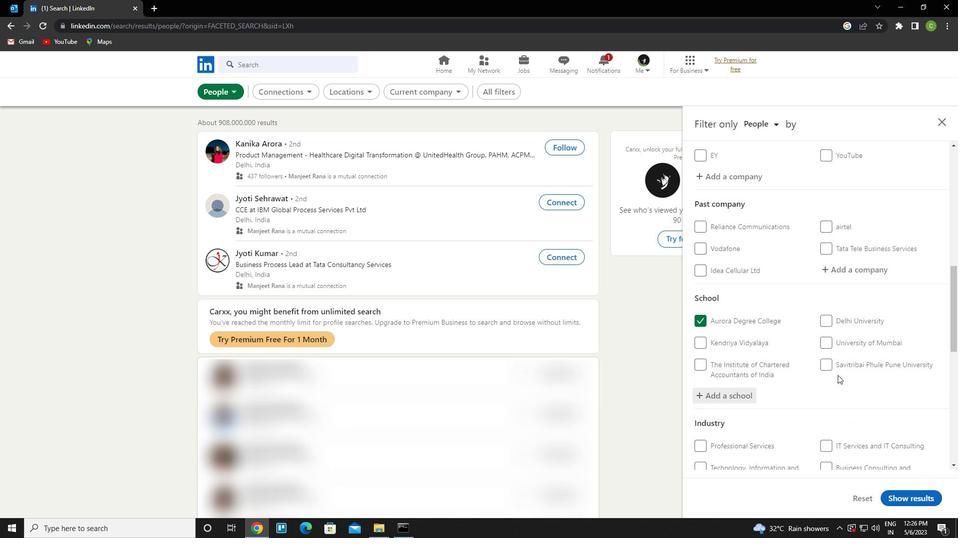 
Action: Mouse scrolled (837, 375) with delta (0, 0)
Screenshot: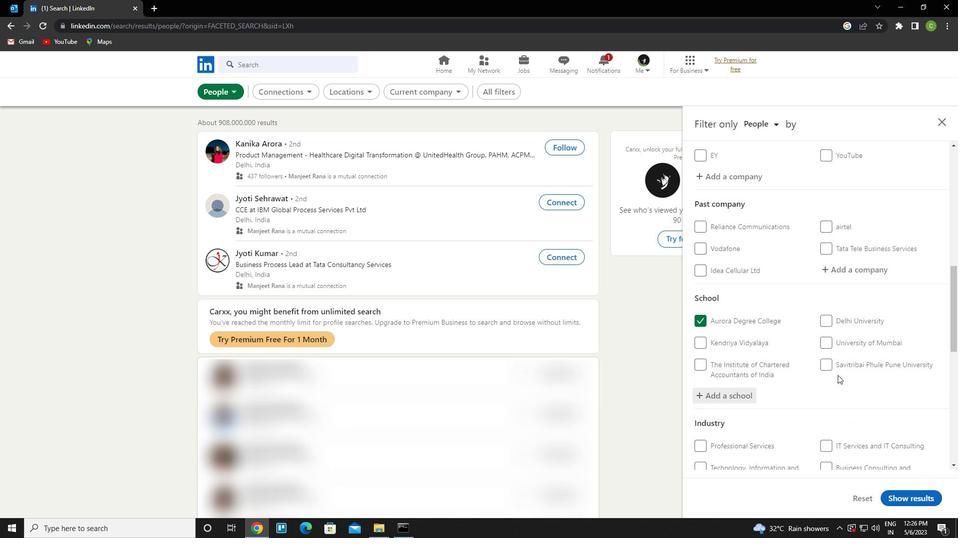 
Action: Mouse scrolled (837, 375) with delta (0, 0)
Screenshot: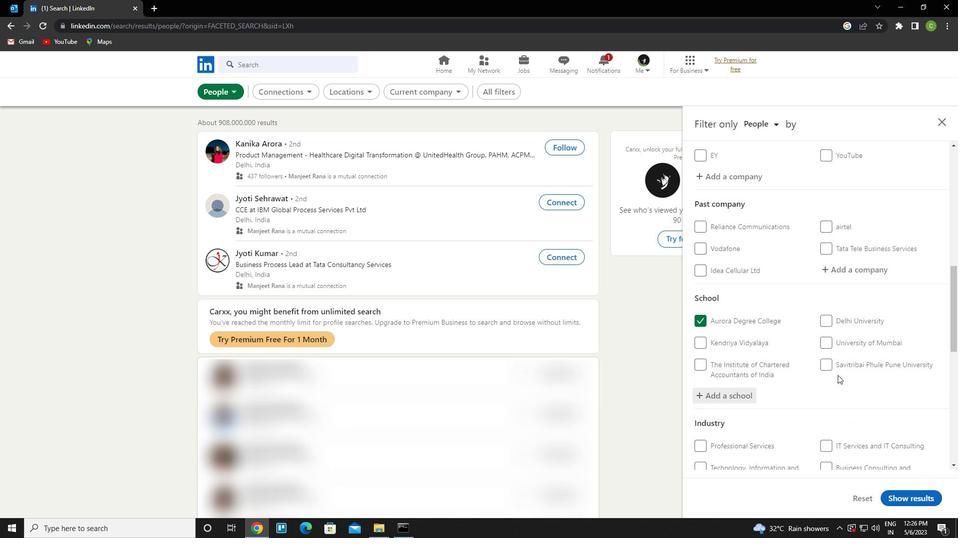 
Action: Mouse moved to (845, 350)
Screenshot: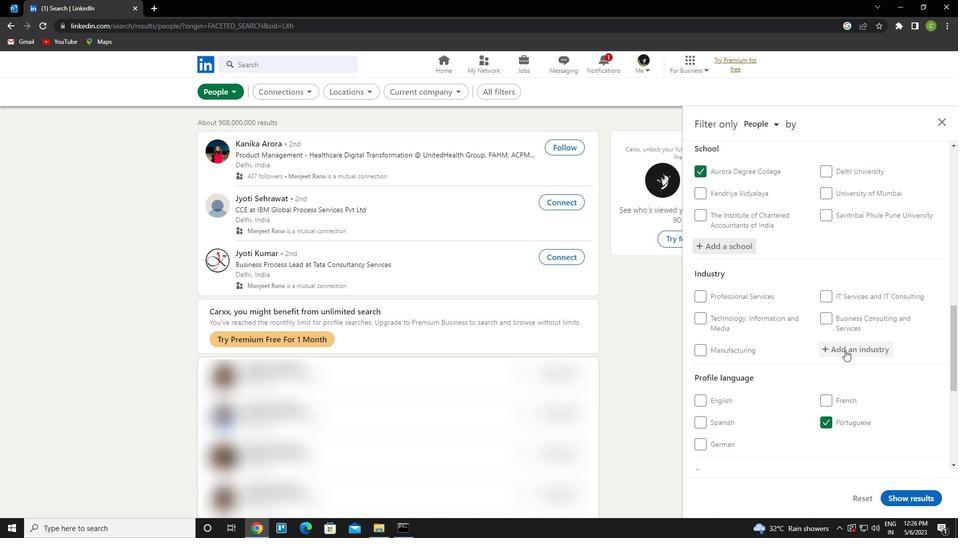 
Action: Mouse pressed left at (845, 350)
Screenshot: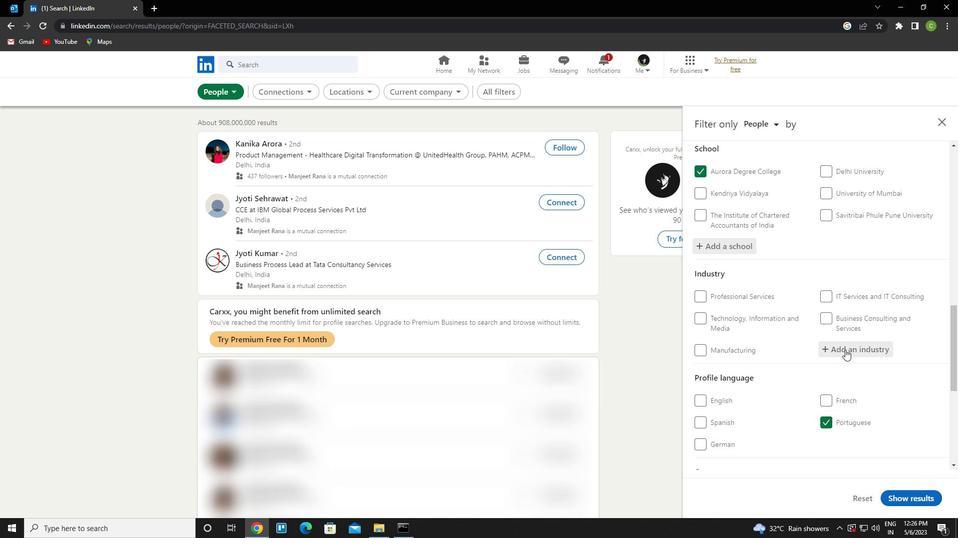 
Action: Key pressed janito<Key.down><Key.enter>
Screenshot: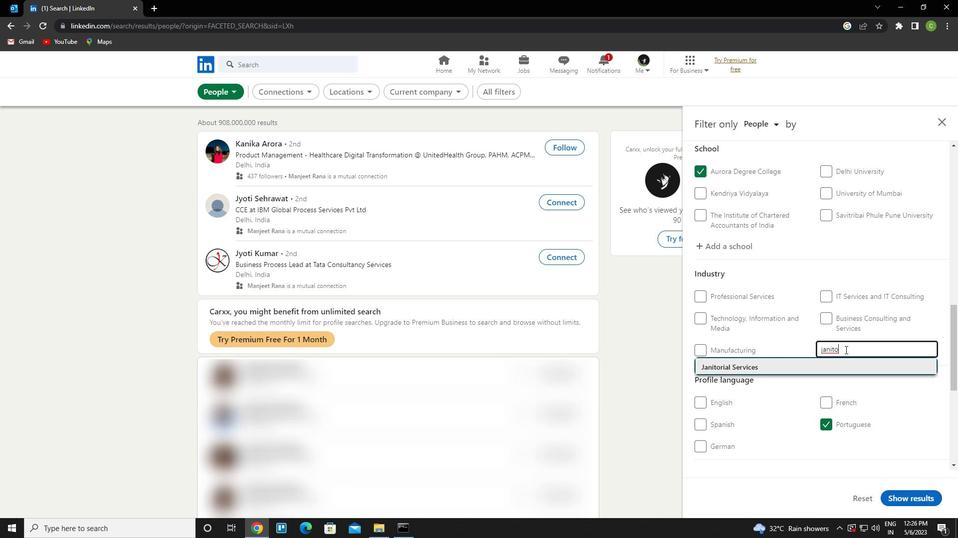 
Action: Mouse scrolled (845, 349) with delta (0, 0)
Screenshot: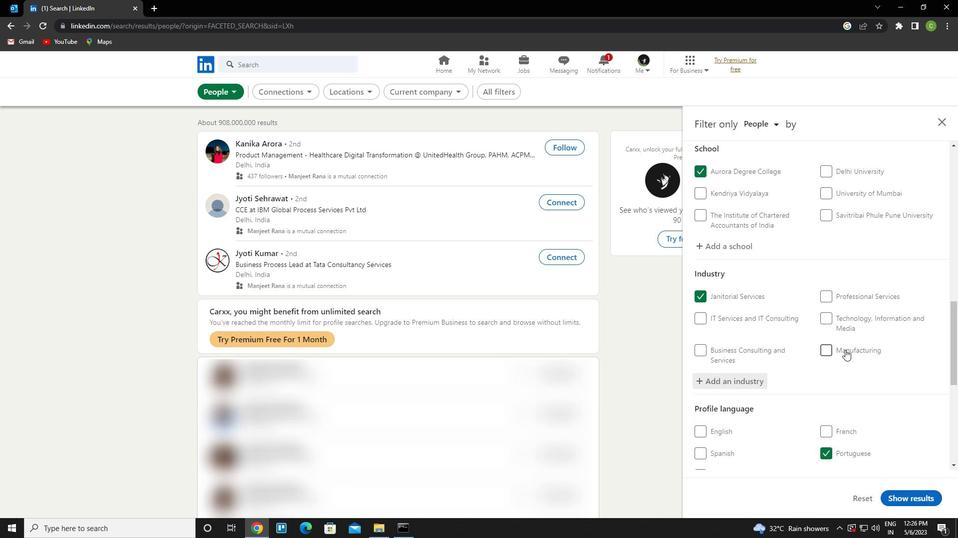 
Action: Mouse moved to (832, 370)
Screenshot: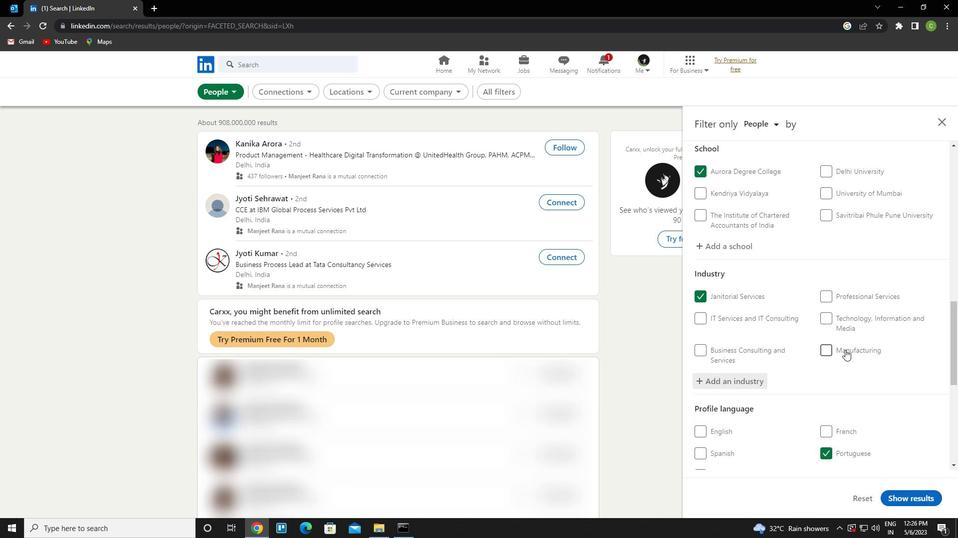 
Action: Mouse scrolled (832, 370) with delta (0, 0)
Screenshot: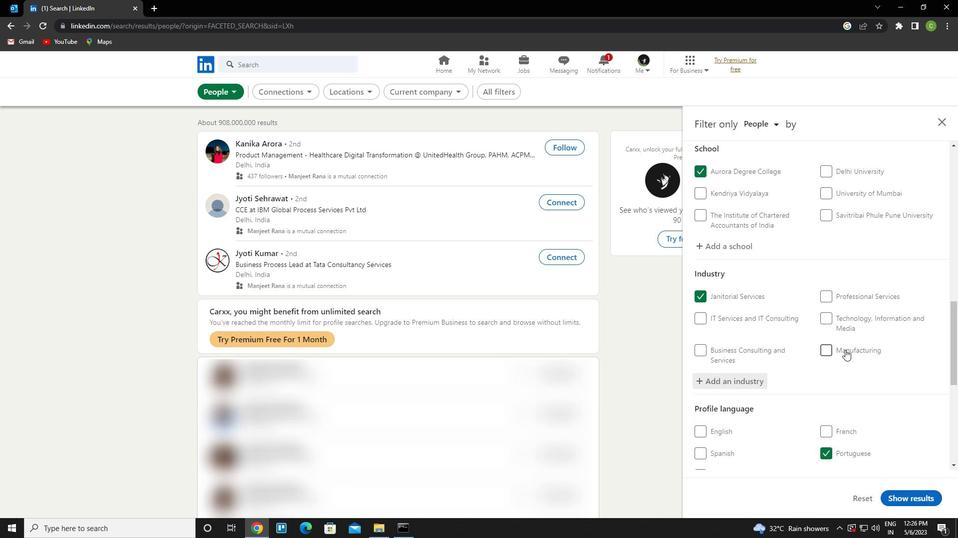
Action: Mouse scrolled (832, 370) with delta (0, 0)
Screenshot: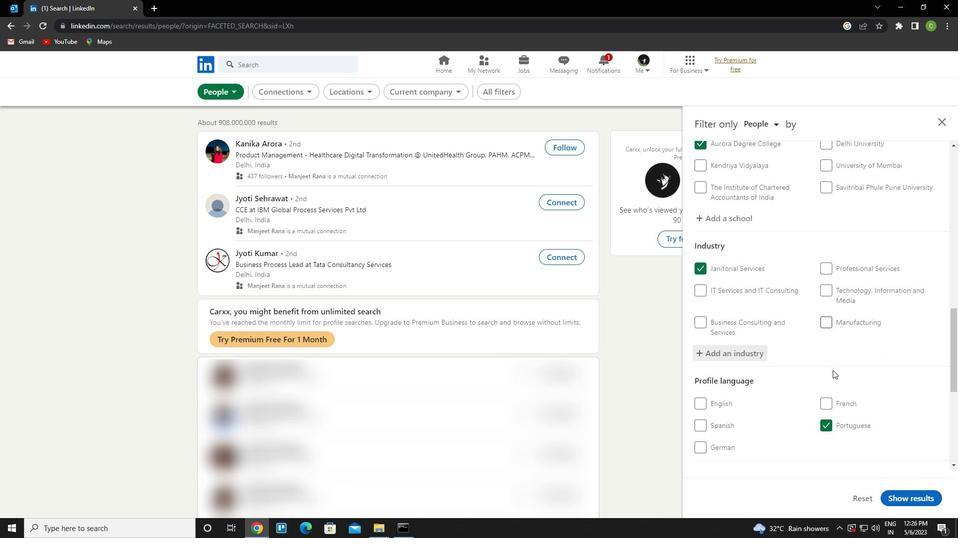 
Action: Mouse scrolled (832, 370) with delta (0, 0)
Screenshot: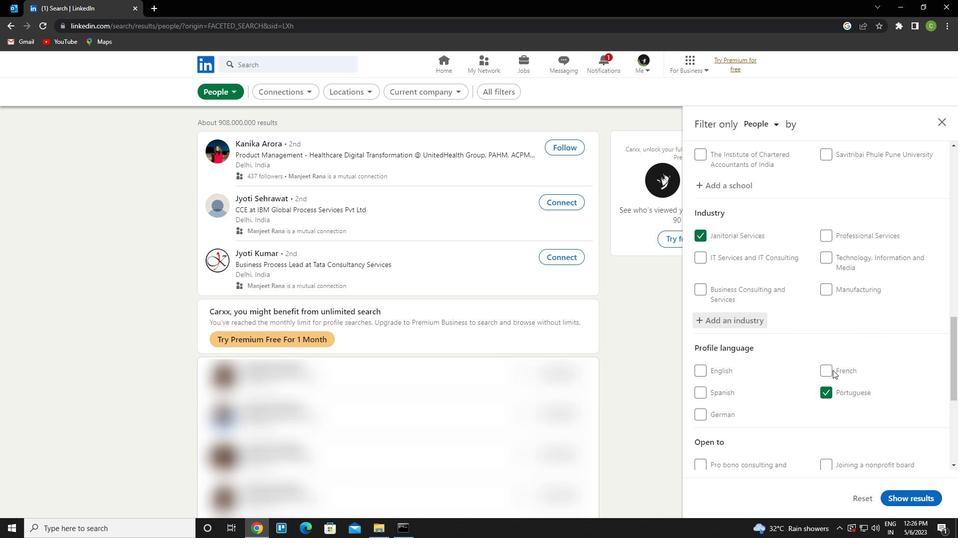 
Action: Mouse moved to (827, 374)
Screenshot: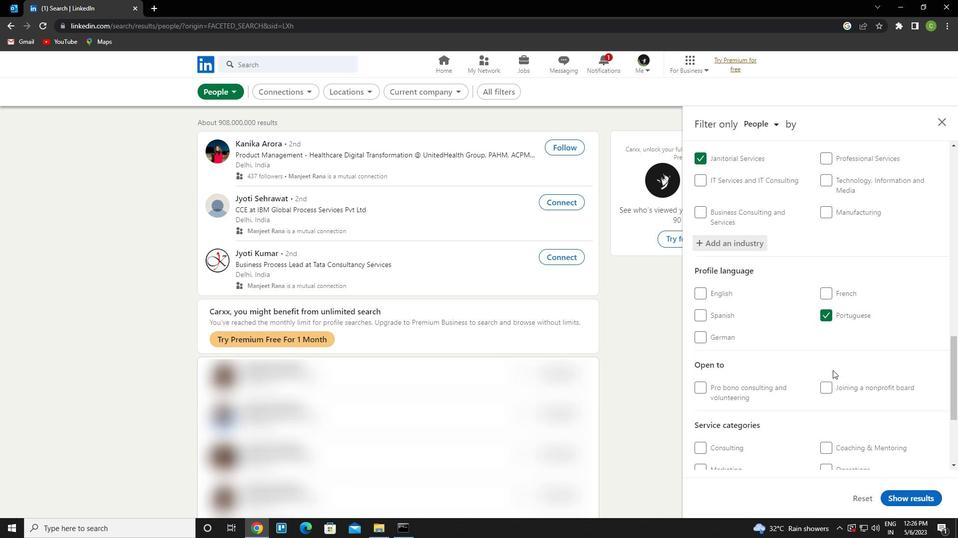 
Action: Mouse scrolled (827, 373) with delta (0, 0)
Screenshot: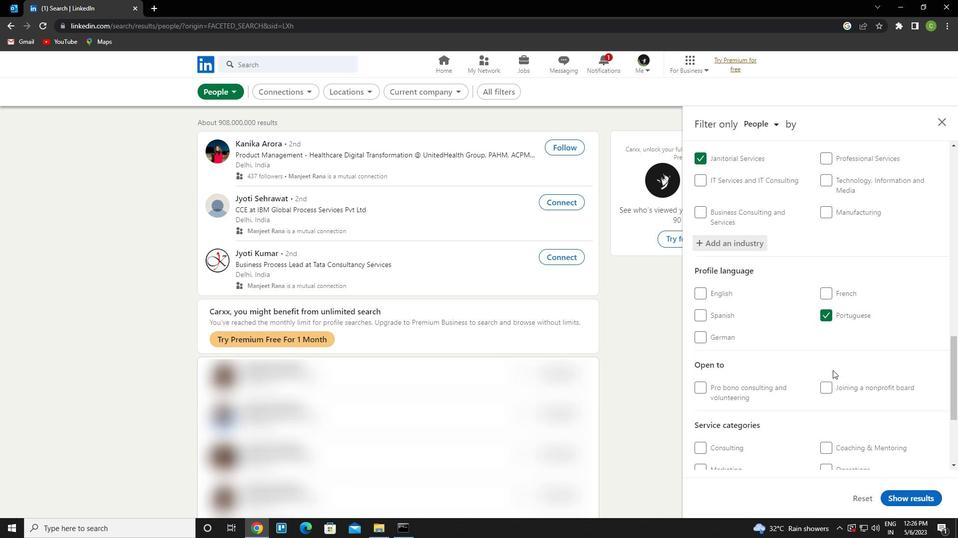 
Action: Mouse moved to (826, 374)
Screenshot: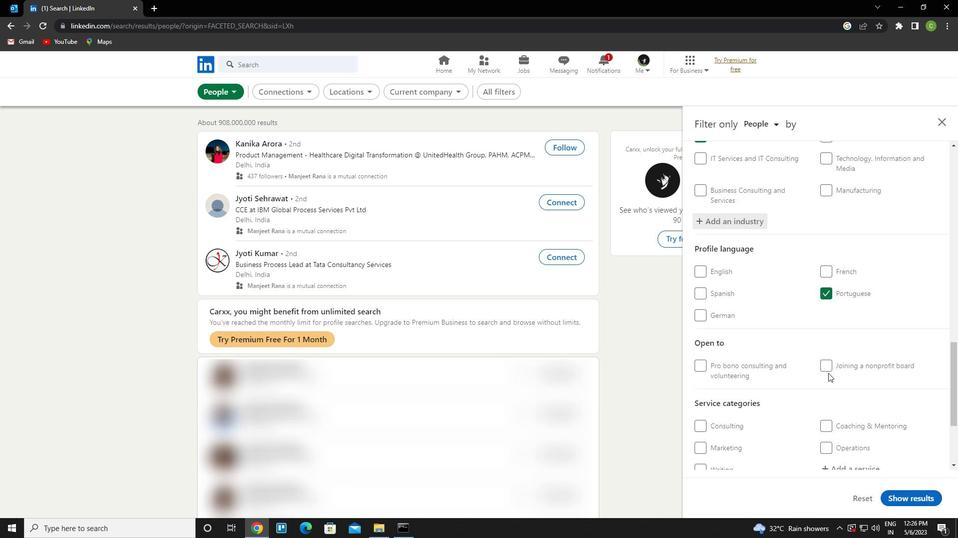 
Action: Mouse scrolled (826, 374) with delta (0, 0)
Screenshot: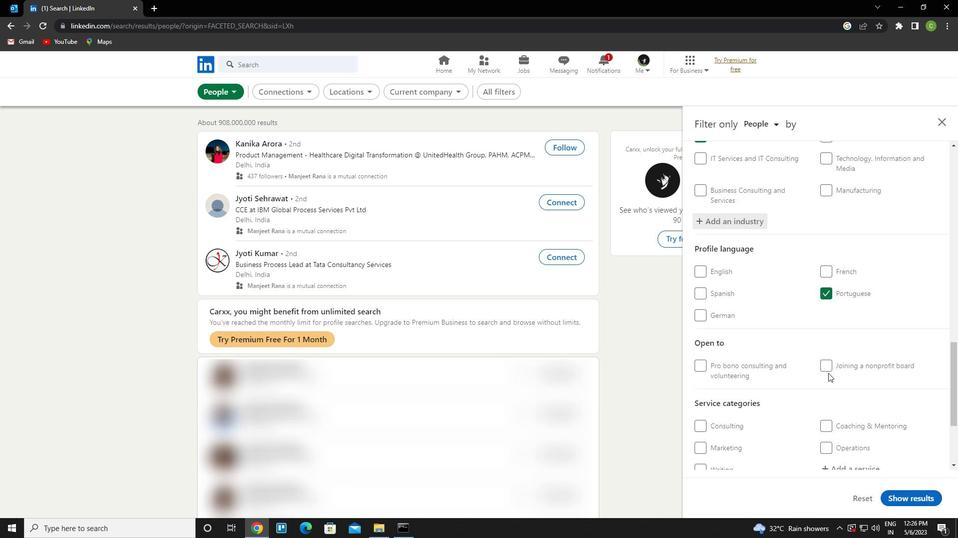 
Action: Mouse moved to (844, 336)
Screenshot: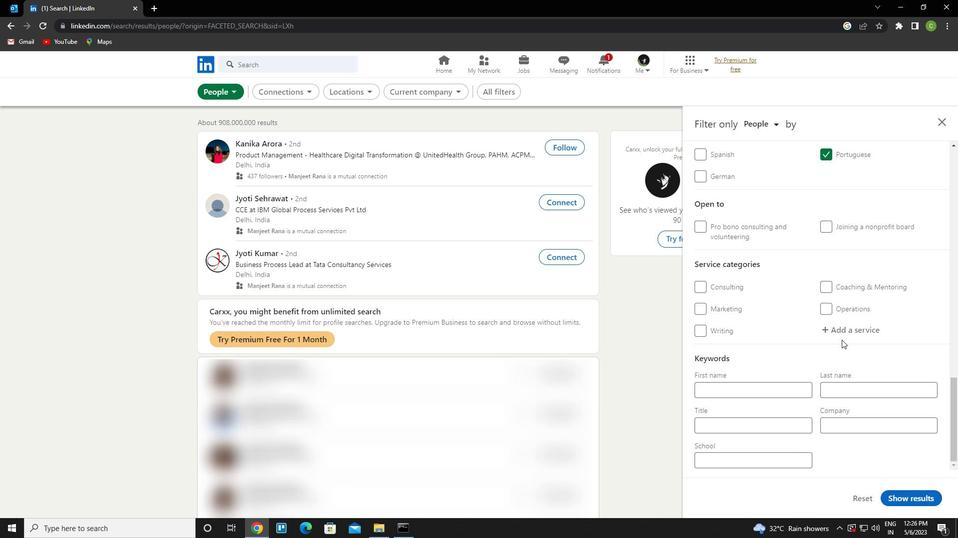 
Action: Mouse pressed left at (844, 336)
Screenshot: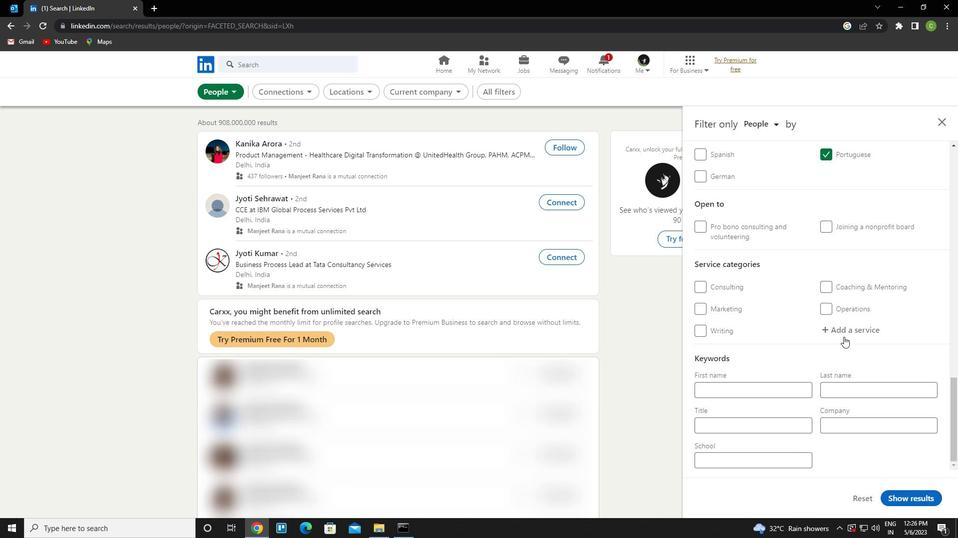 
Action: Key pressed videogra<Key.down><Key.enter>
Screenshot: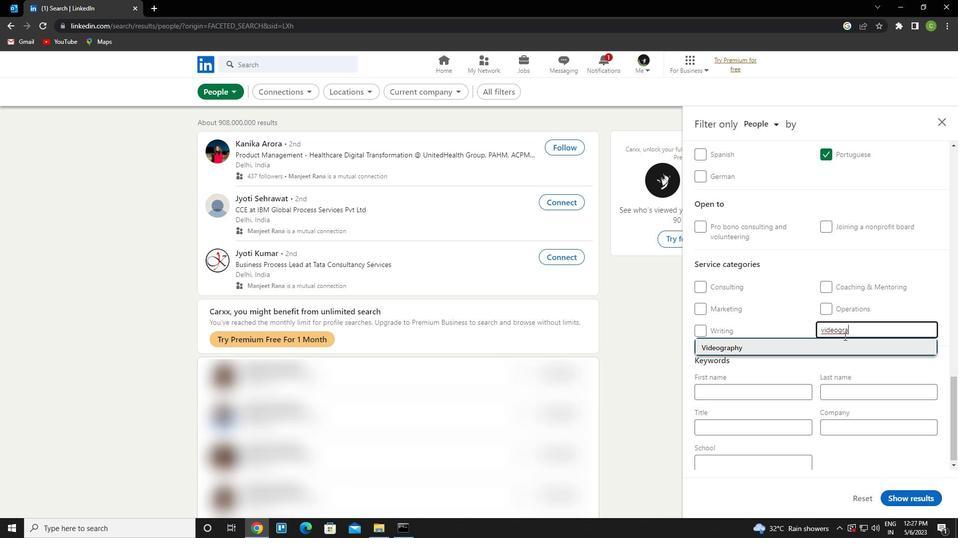 
Action: Mouse scrolled (844, 336) with delta (0, 0)
Screenshot: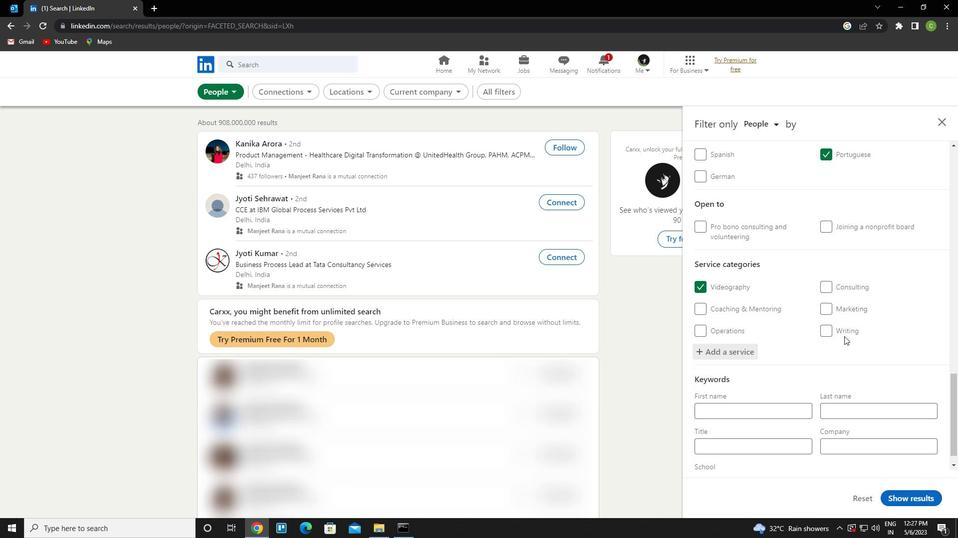
Action: Mouse scrolled (844, 336) with delta (0, 0)
Screenshot: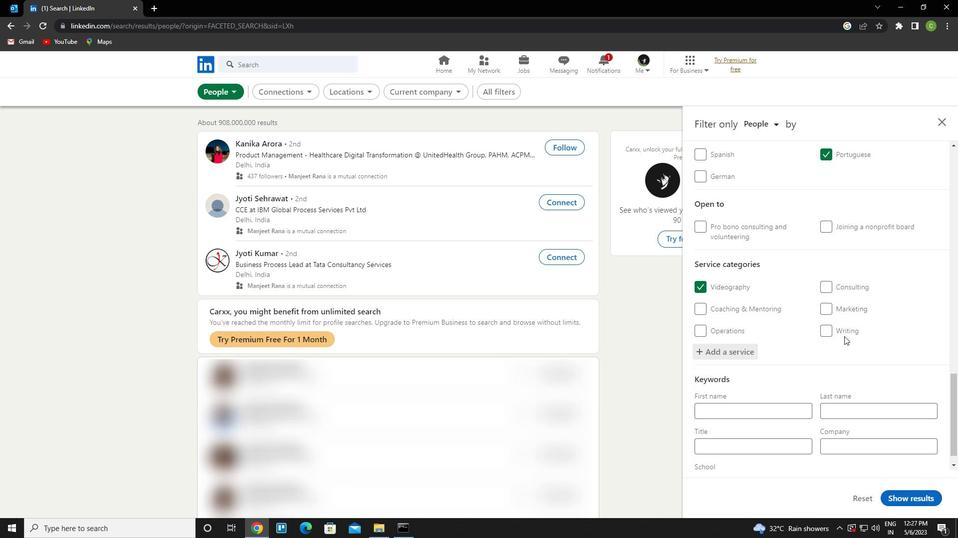 
Action: Mouse moved to (834, 342)
Screenshot: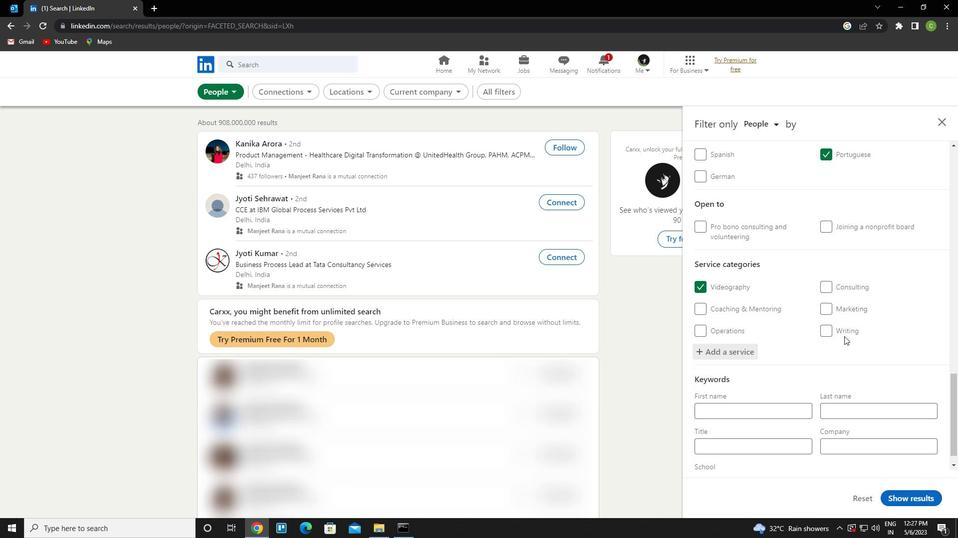 
Action: Mouse scrolled (834, 342) with delta (0, 0)
Screenshot: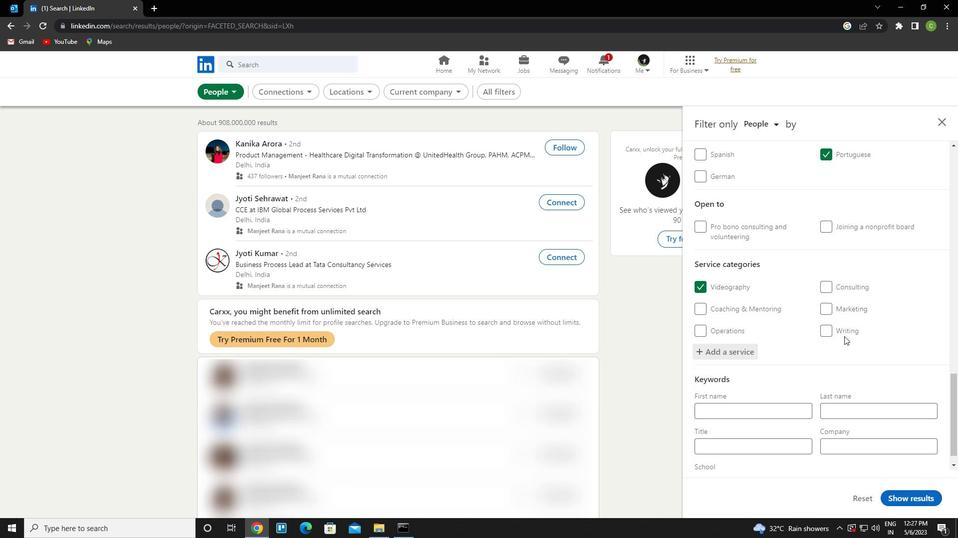 
Action: Mouse moved to (819, 347)
Screenshot: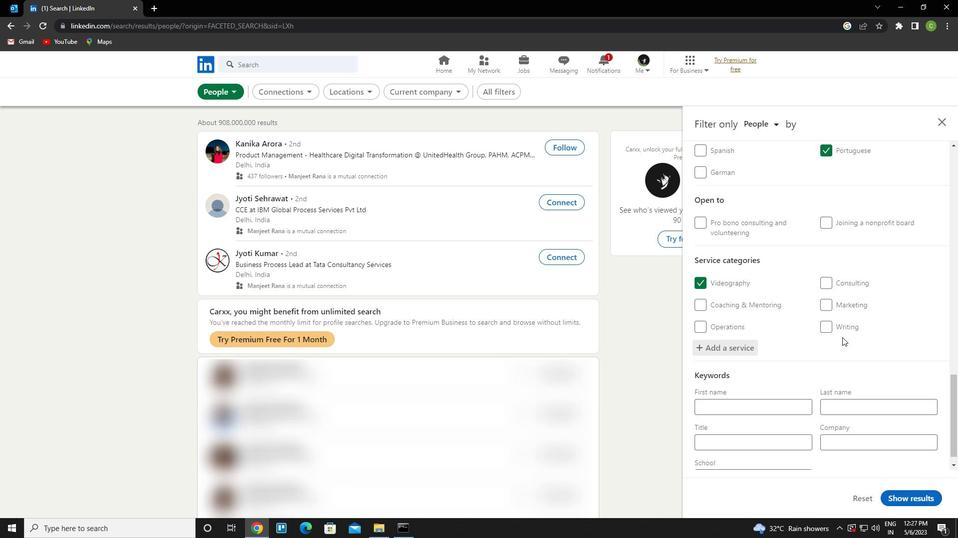 
Action: Mouse scrolled (819, 347) with delta (0, 0)
Screenshot: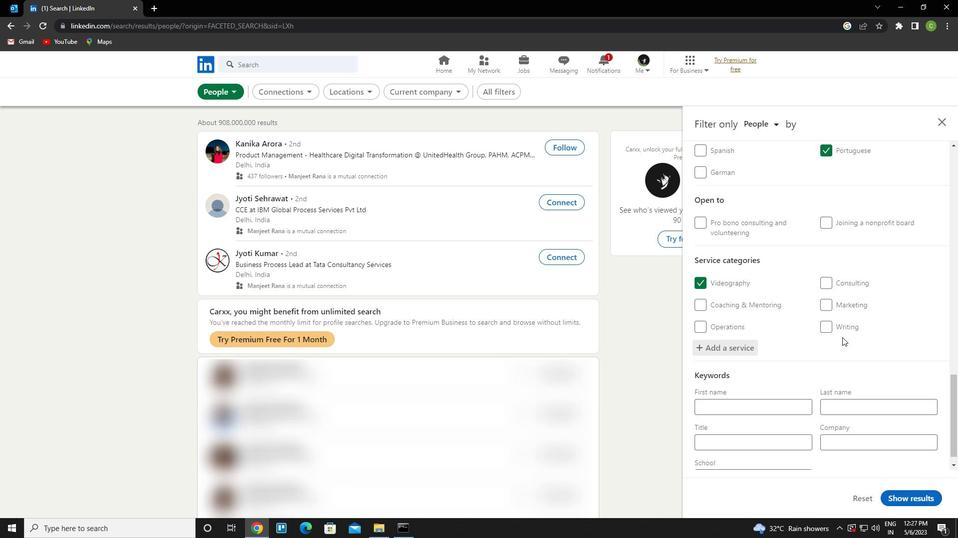 
Action: Mouse moved to (734, 421)
Screenshot: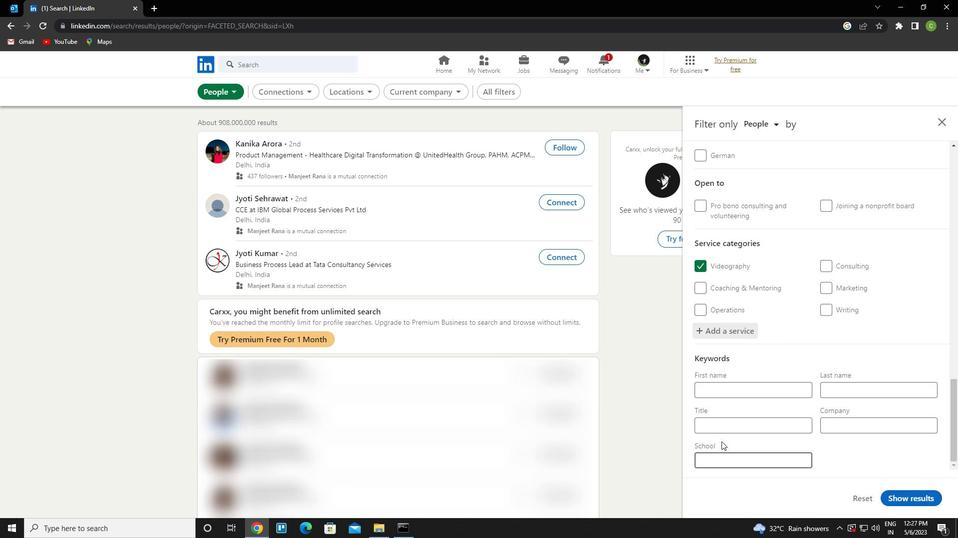 
Action: Mouse pressed left at (734, 421)
Screenshot: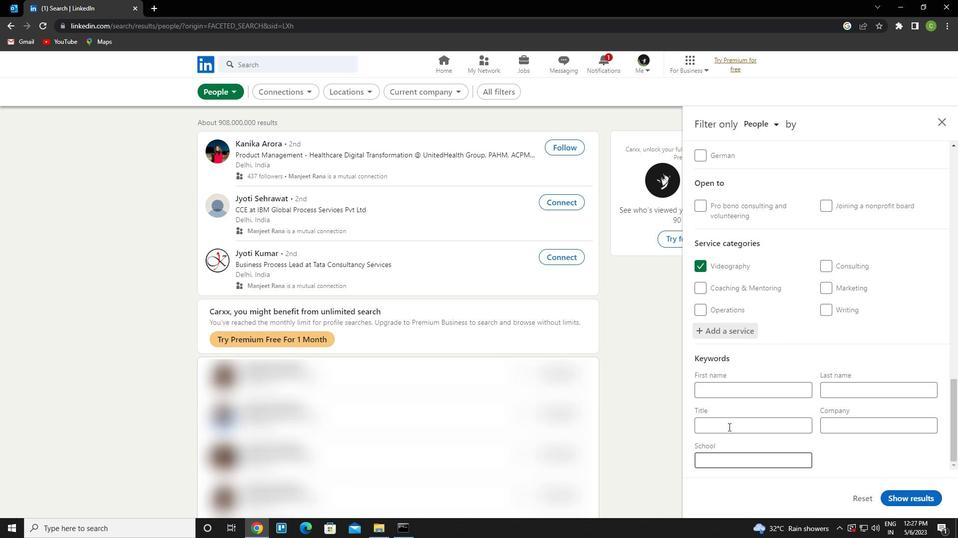 
Action: Key pressed <Key.caps_lock>z<Key.caps_lock>oologist
Screenshot: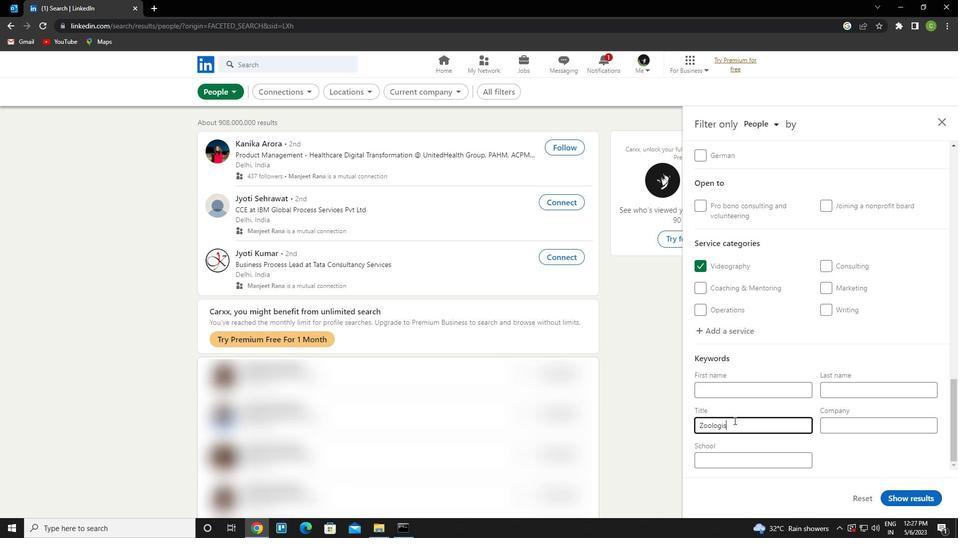 
Action: Mouse moved to (914, 490)
Screenshot: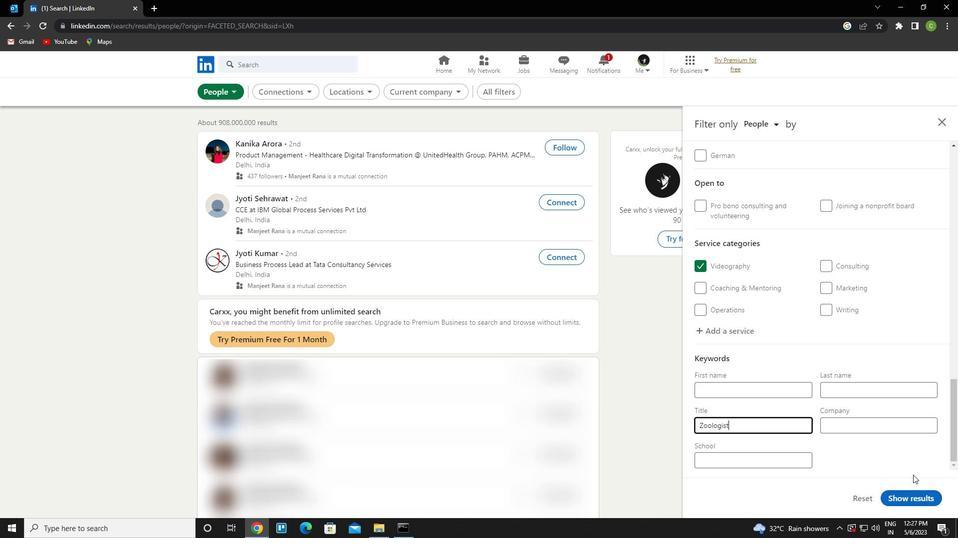 
Action: Mouse pressed left at (914, 490)
Screenshot: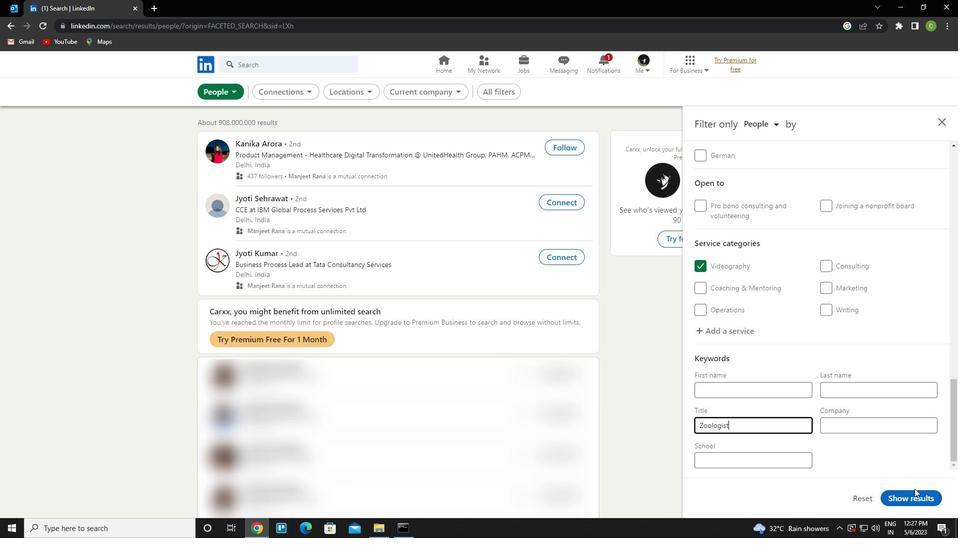 
Action: Mouse moved to (914, 495)
Screenshot: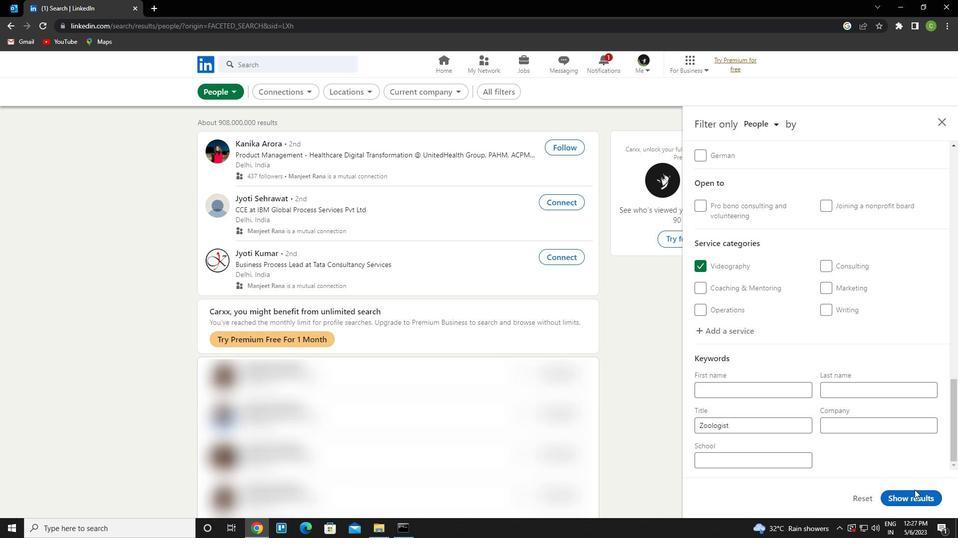 
Action: Mouse pressed left at (914, 495)
Screenshot: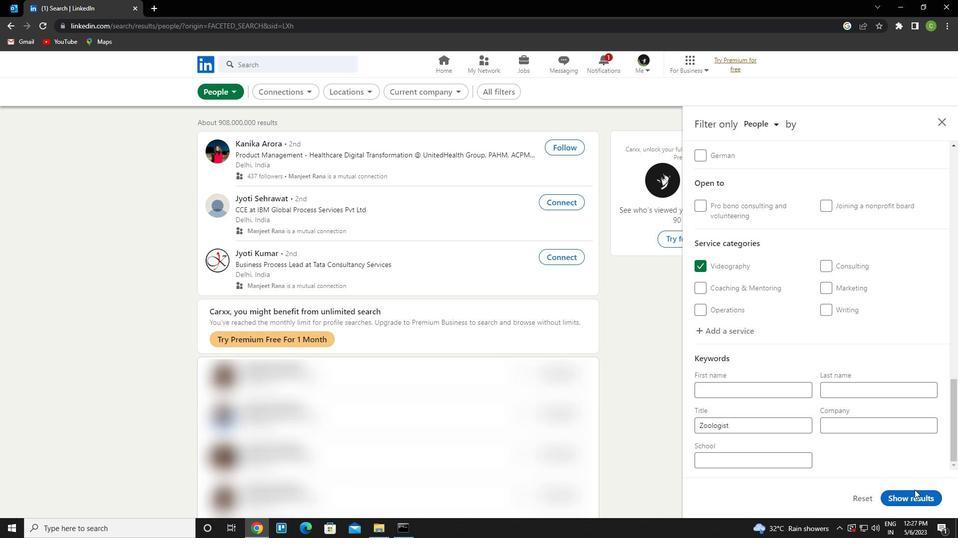 
Action: Mouse moved to (435, 510)
Screenshot: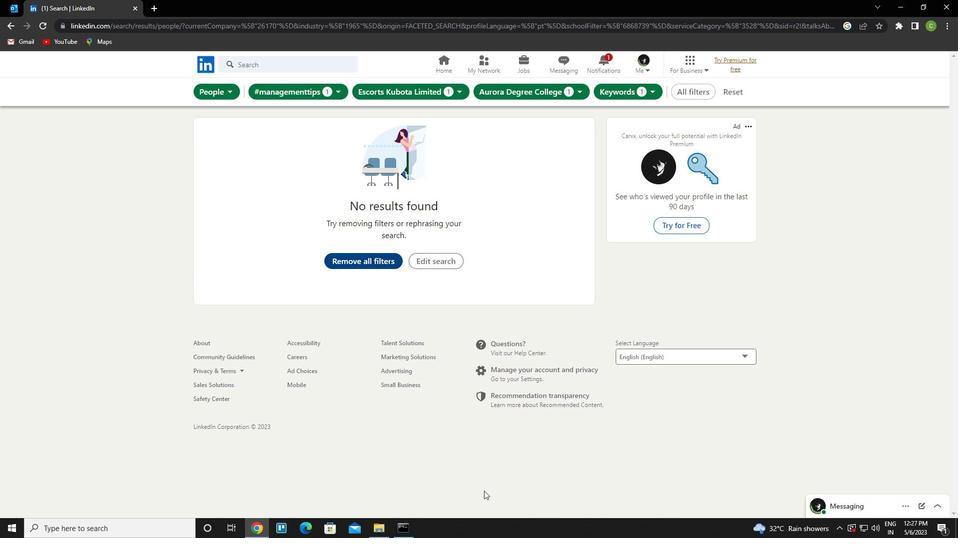 
